 Task: Open Card Graphic Design Review in Board Diversity and Inclusion Initiatives to Workspace Enterprise Content Management and add a team member Softage.1@softage.net, a label Red, a checklist Project Integration Management, an attachment from your google drive, a color Red and finally, add a card description 'Research and apply for relevant industry awards' and a comment 'Let us make sure we have a clear understanding of the objectives and requirements of this task before getting started.'. Add a start date 'Jan 05, 1900' with a due date 'Jan 12, 1900'
Action: Mouse moved to (456, 175)
Screenshot: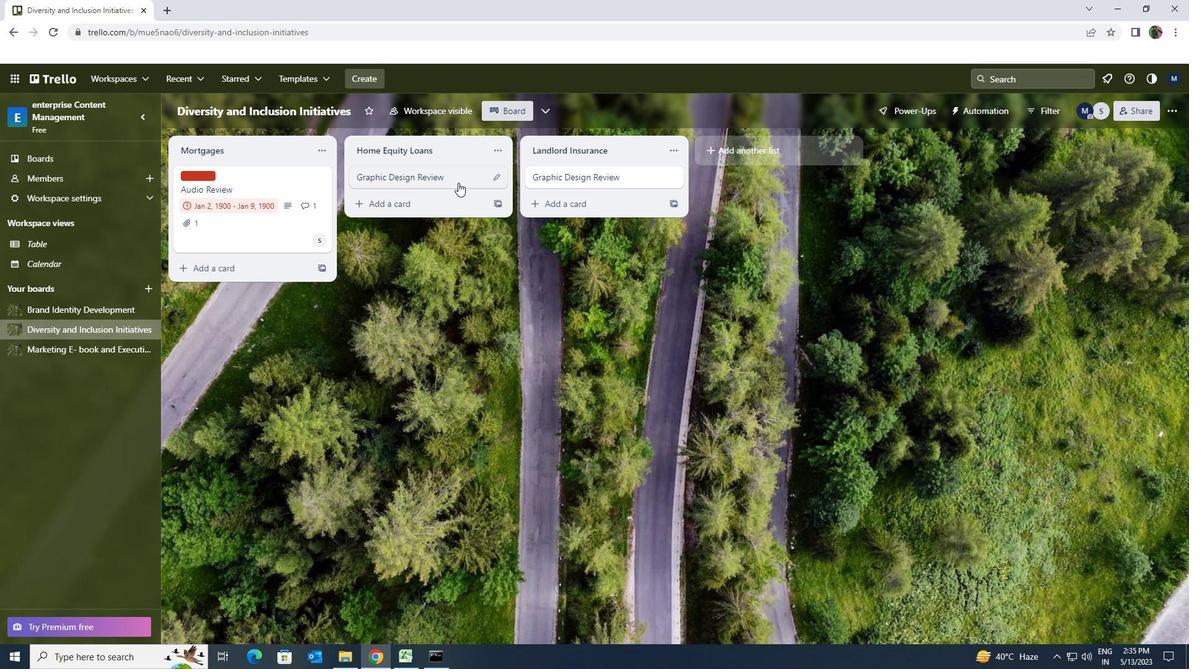 
Action: Mouse pressed left at (456, 175)
Screenshot: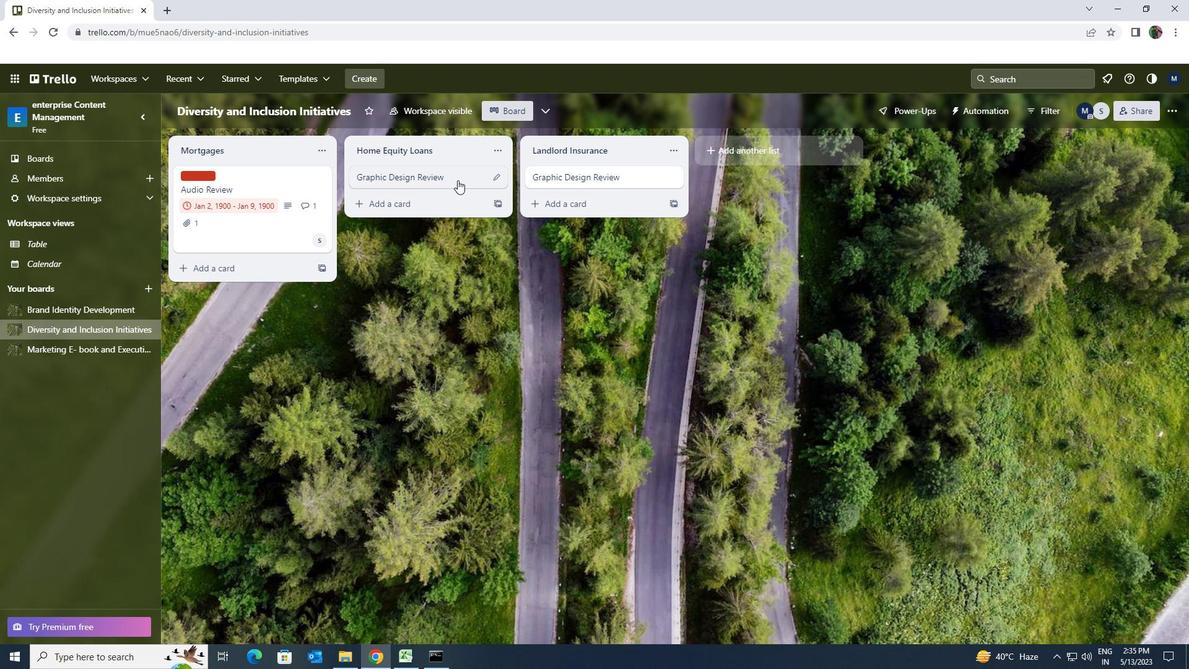 
Action: Mouse moved to (731, 173)
Screenshot: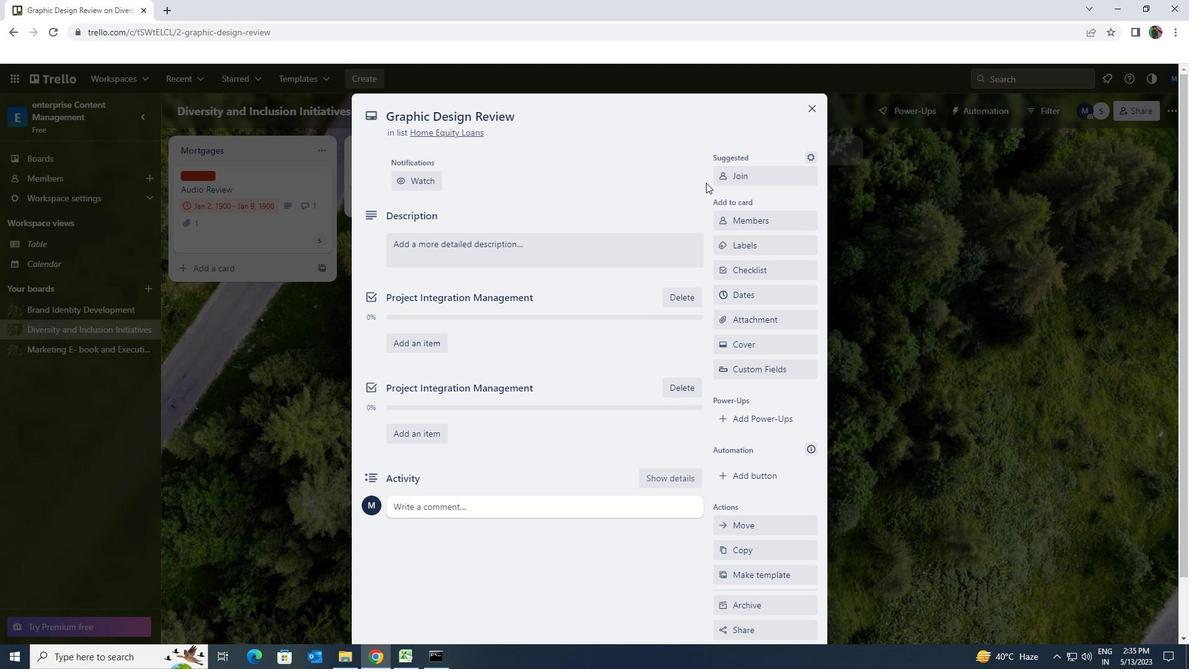 
Action: Mouse pressed left at (731, 173)
Screenshot: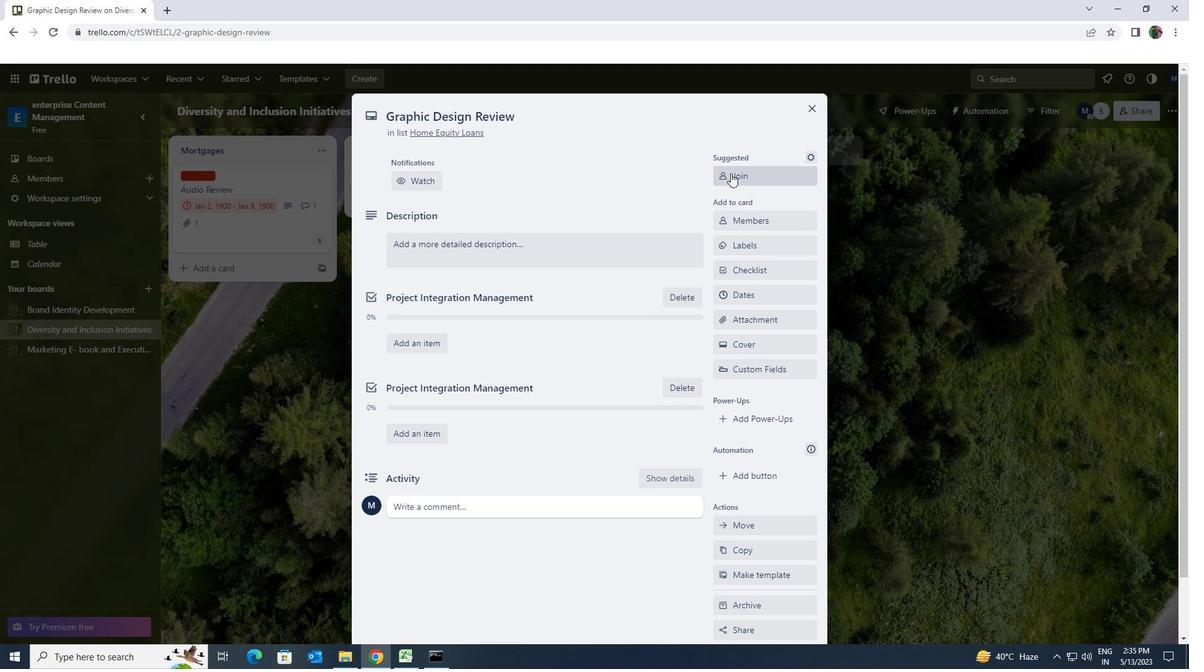 
Action: Mouse pressed left at (731, 173)
Screenshot: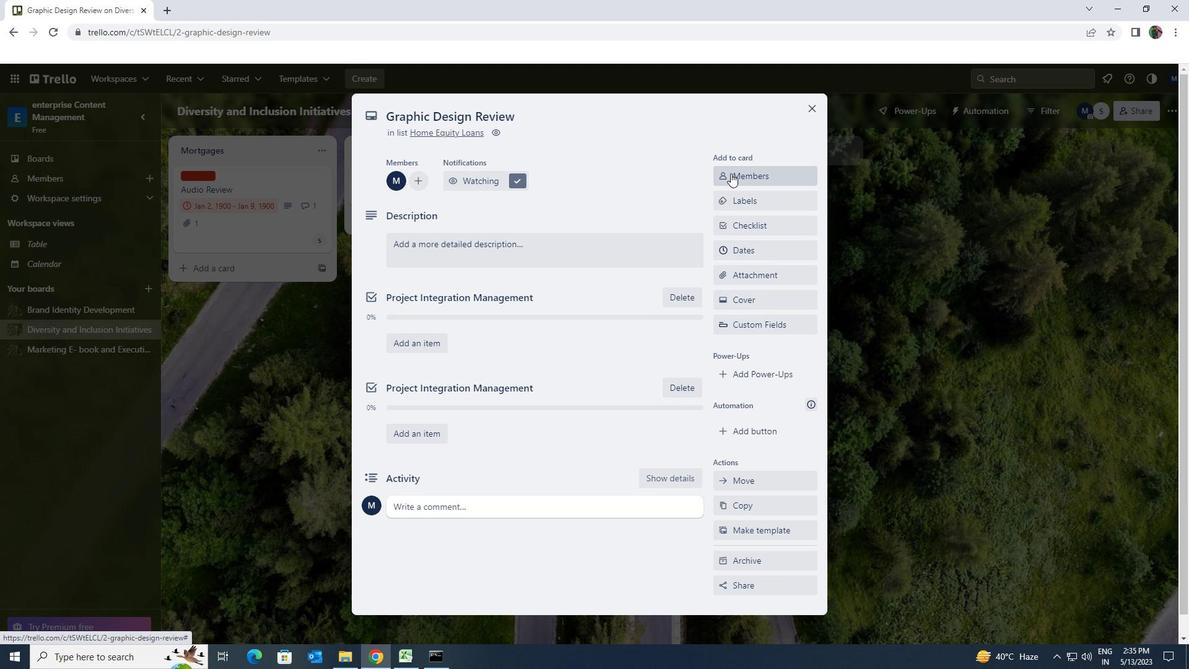 
Action: Key pressed softage.1<Key.shift>@SOFTAGE.NET
Screenshot: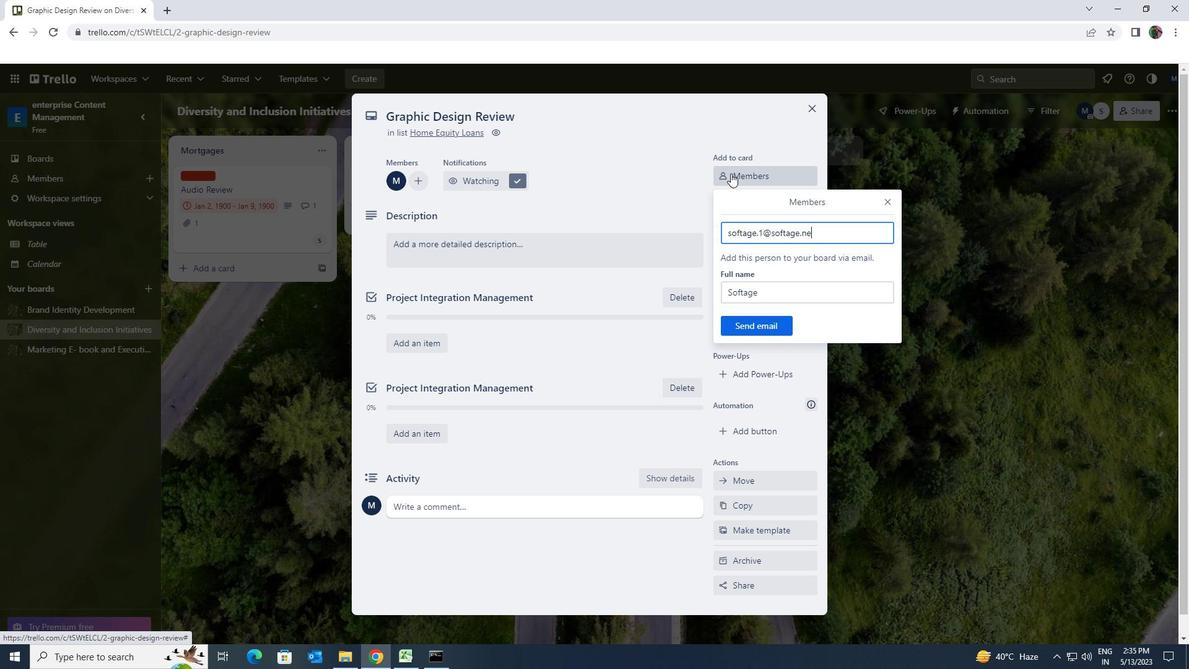 
Action: Mouse moved to (746, 316)
Screenshot: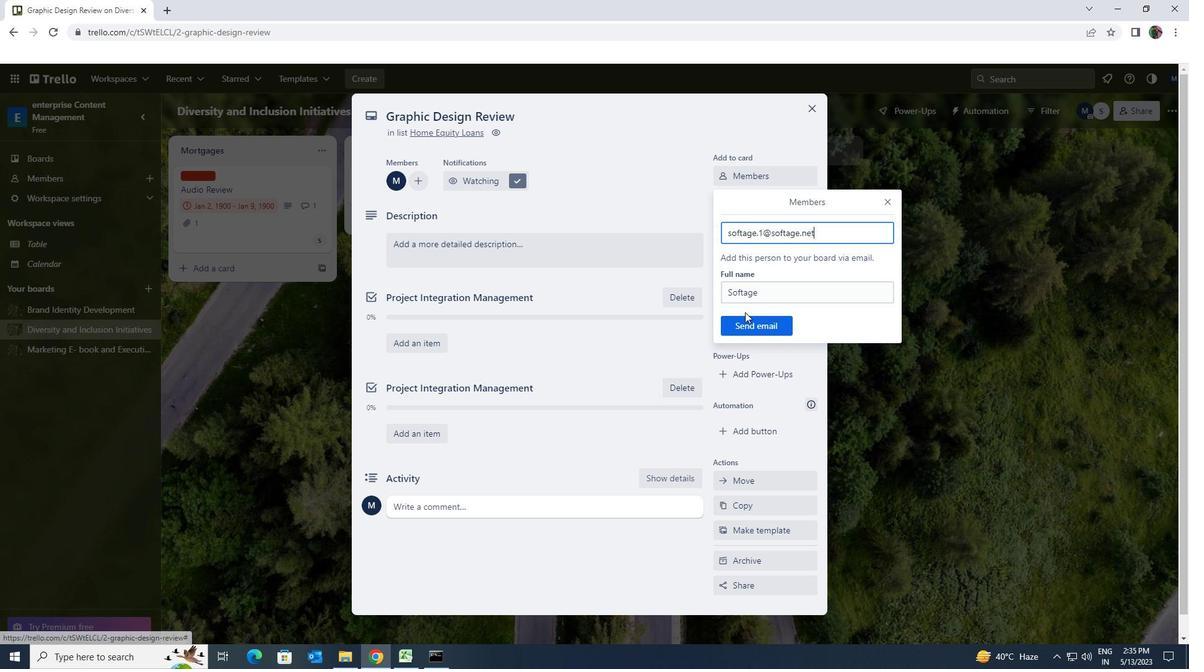 
Action: Mouse pressed left at (746, 316)
Screenshot: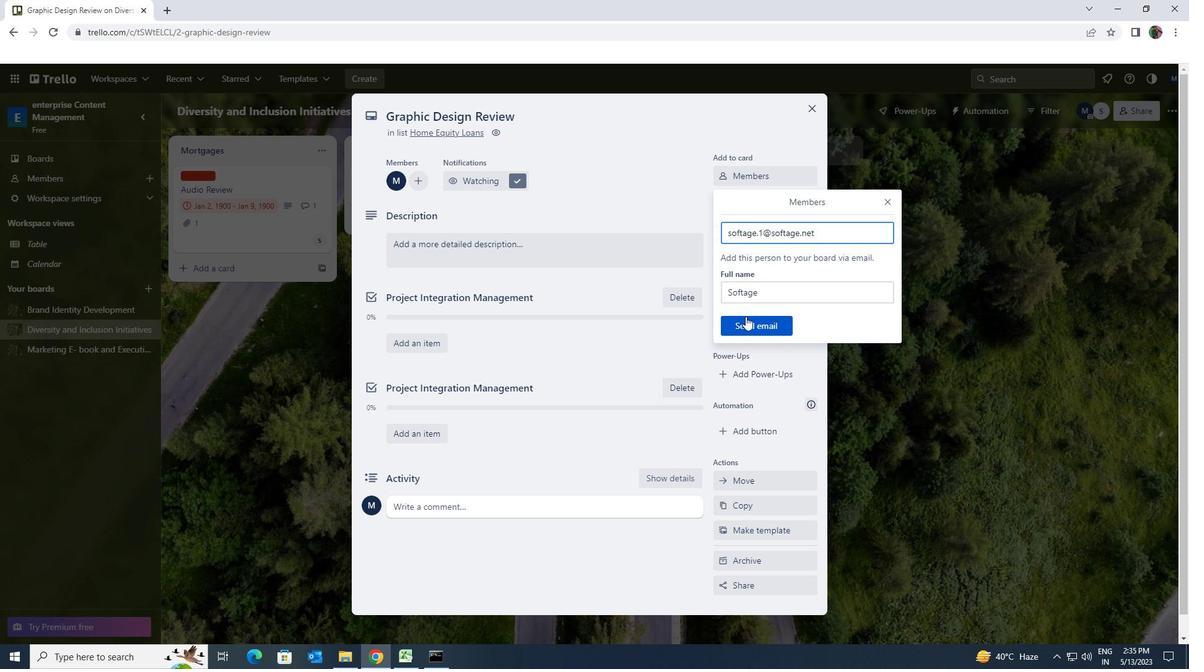 
Action: Mouse moved to (742, 191)
Screenshot: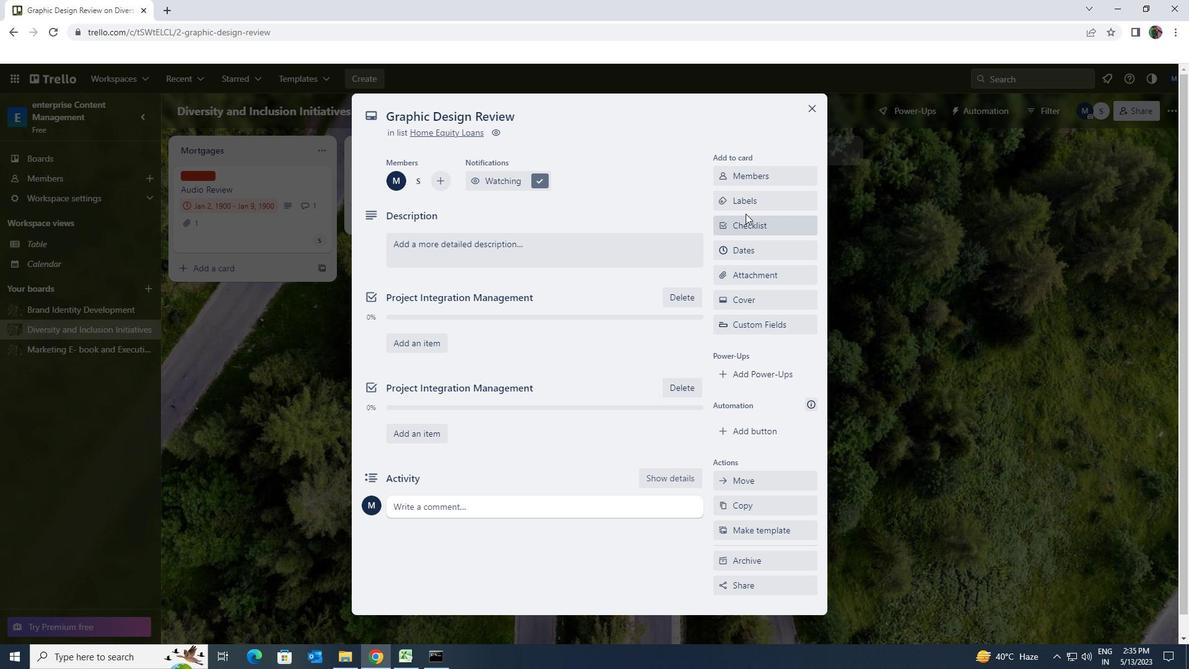 
Action: Mouse pressed left at (742, 191)
Screenshot: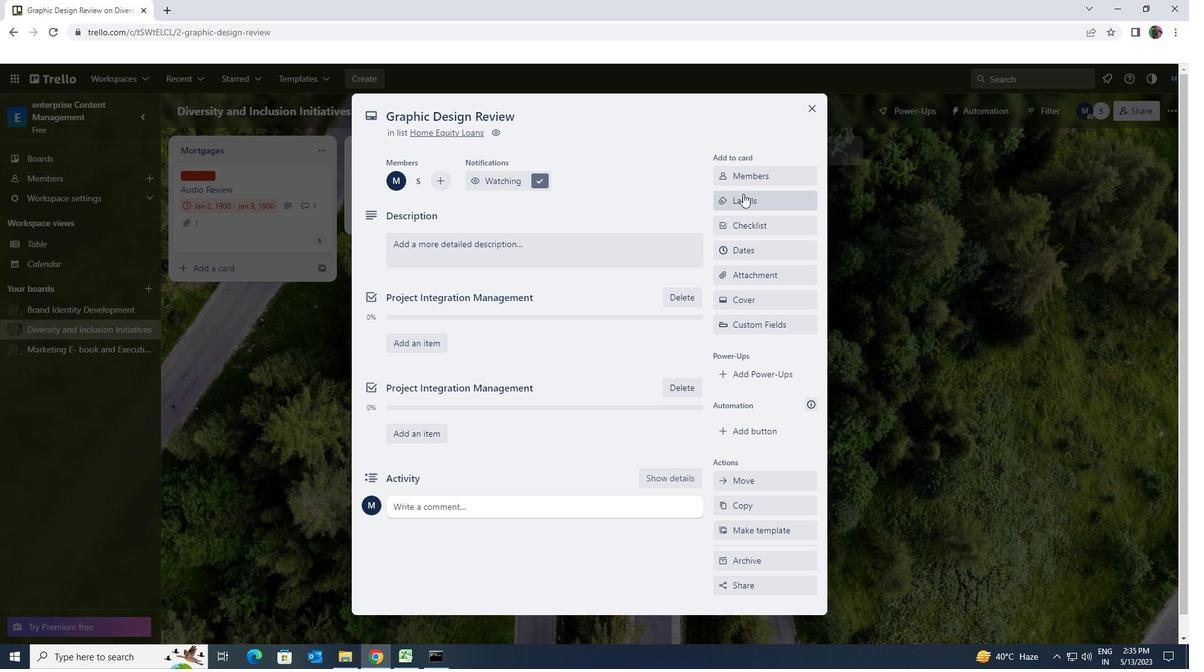 
Action: Mouse moved to (796, 471)
Screenshot: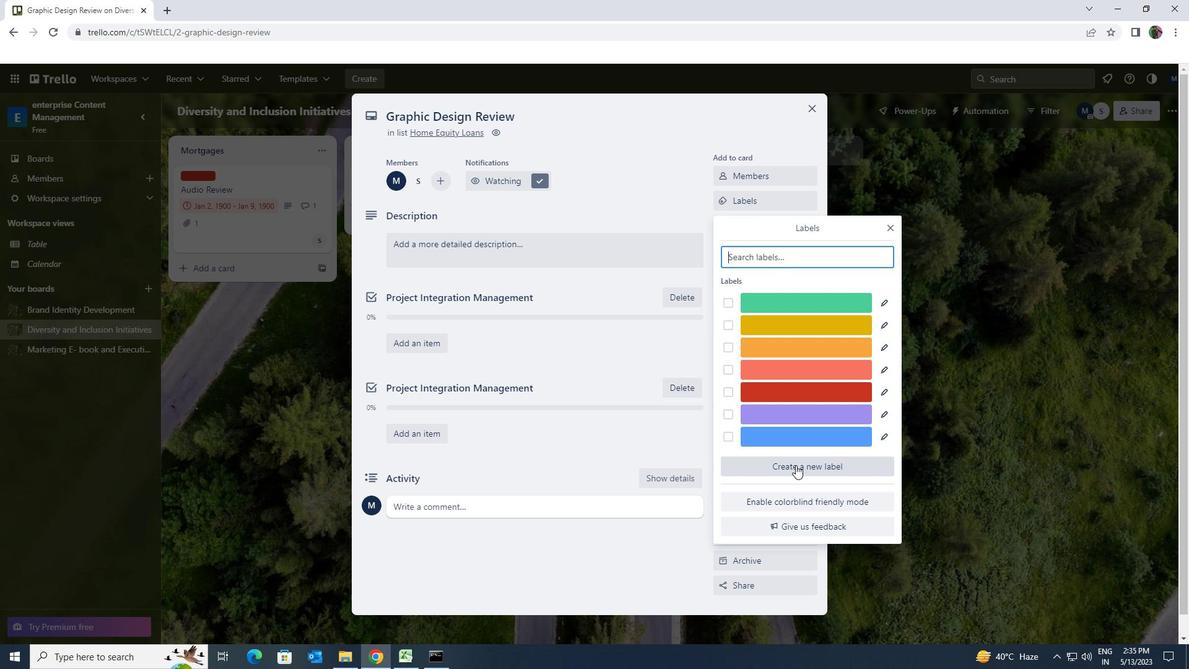 
Action: Mouse pressed left at (796, 471)
Screenshot: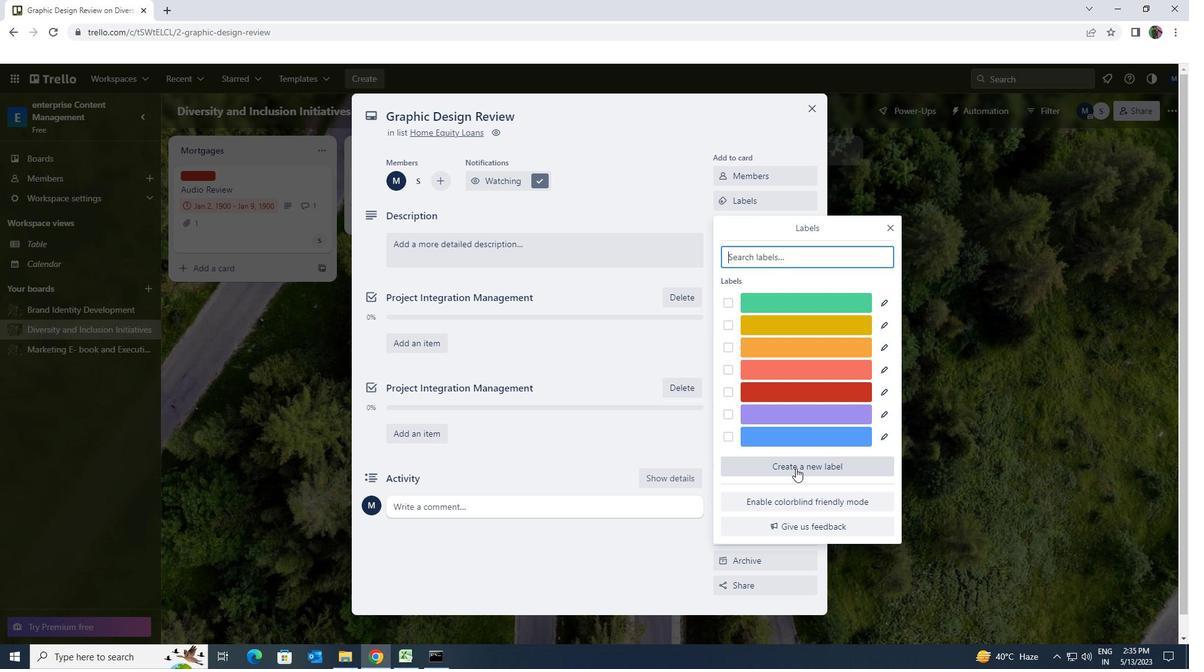 
Action: Mouse moved to (850, 431)
Screenshot: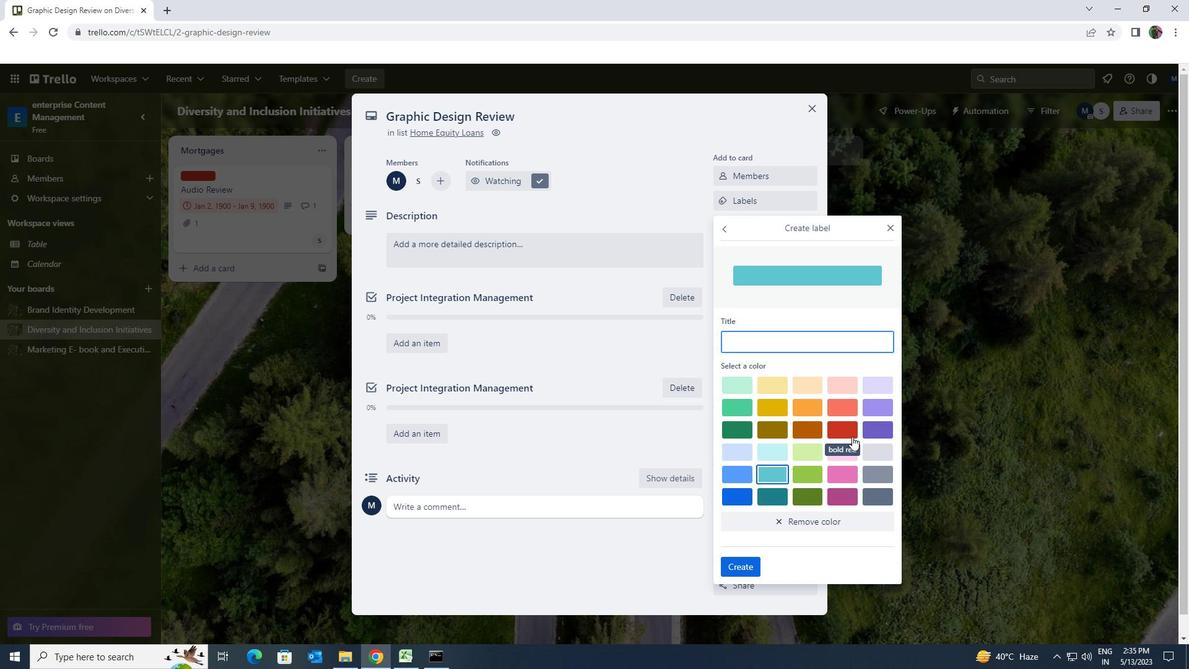 
Action: Mouse pressed left at (850, 431)
Screenshot: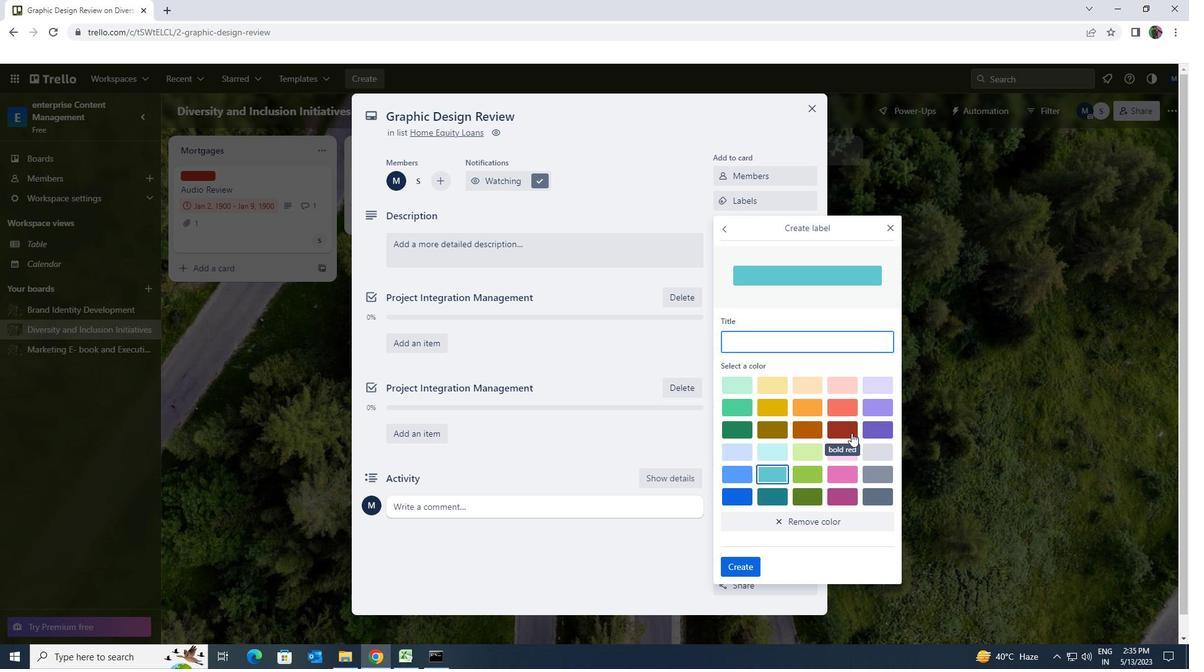 
Action: Mouse moved to (751, 560)
Screenshot: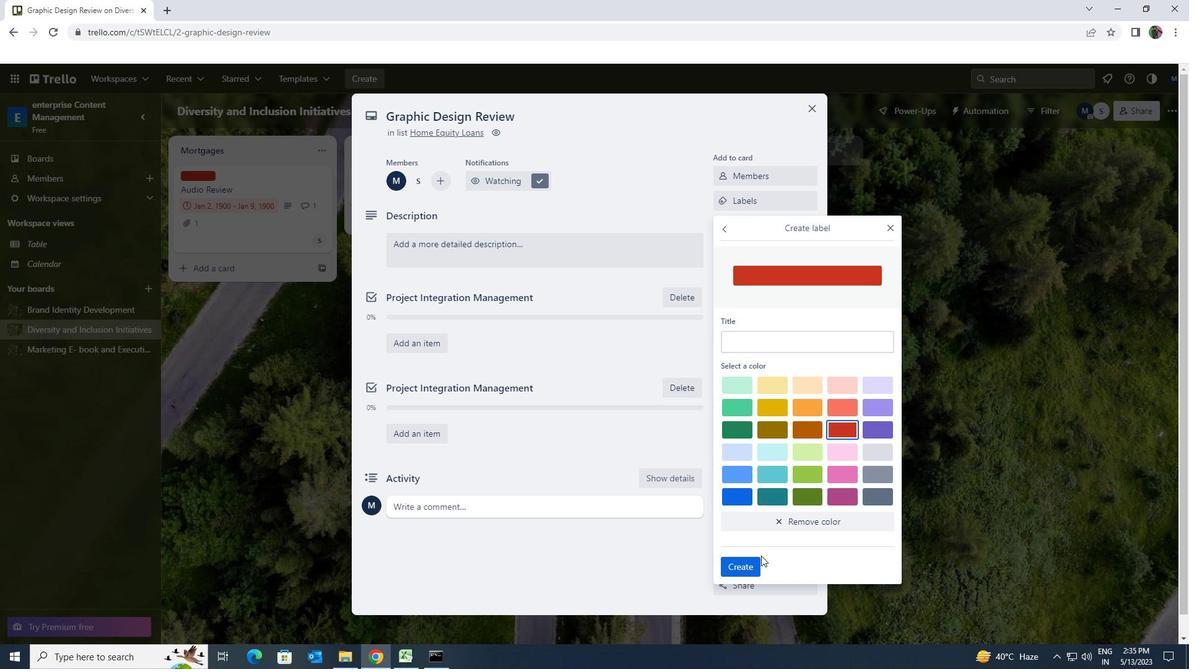 
Action: Mouse pressed left at (751, 560)
Screenshot: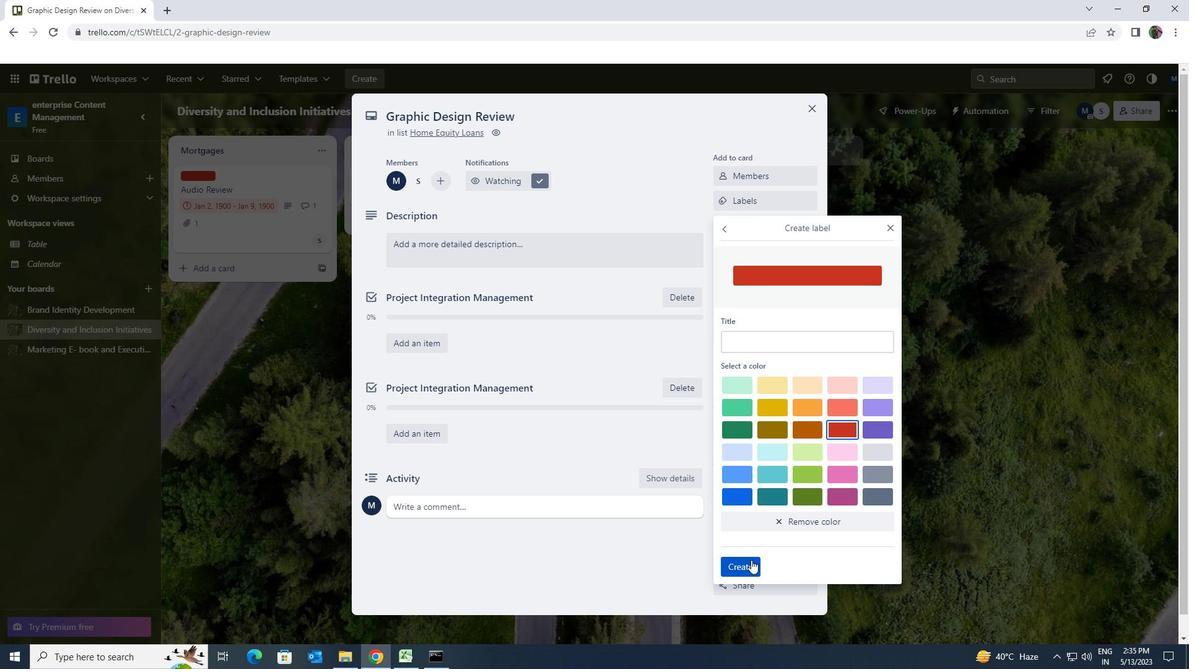 
Action: Mouse moved to (895, 228)
Screenshot: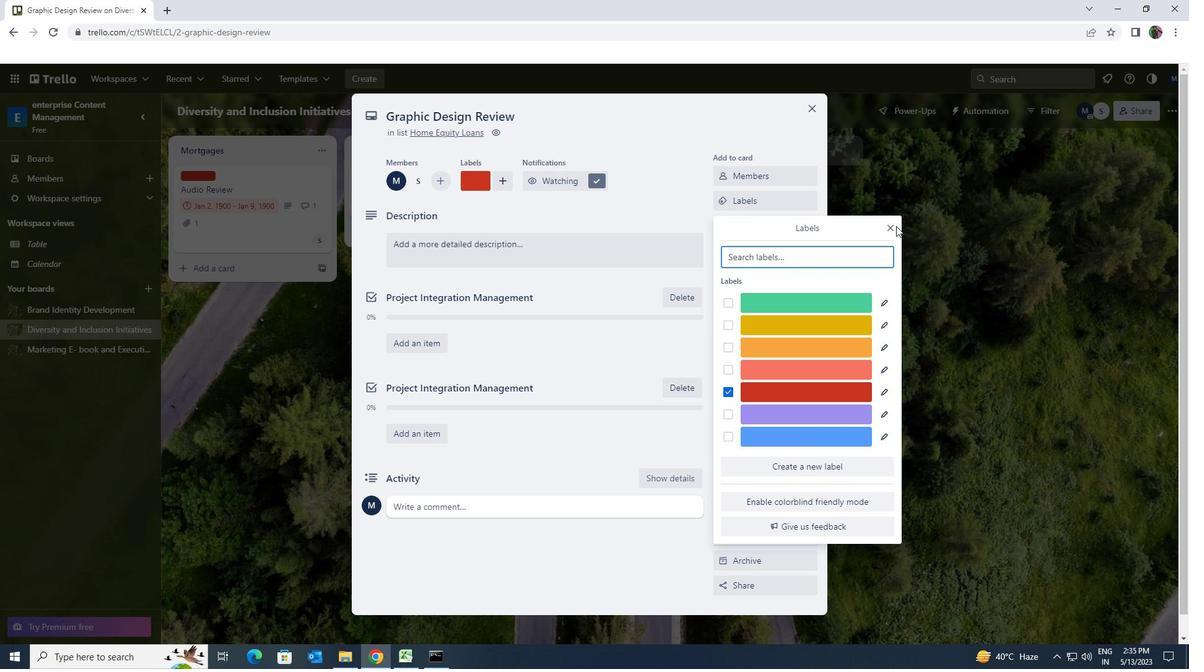 
Action: Mouse pressed left at (895, 228)
Screenshot: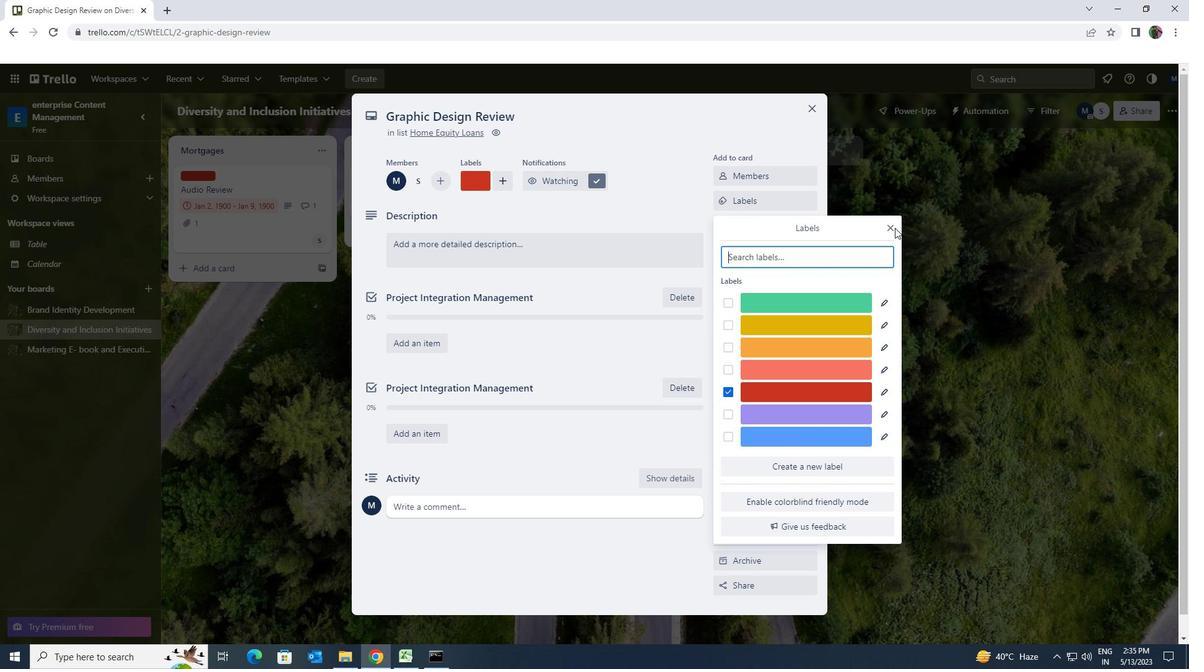 
Action: Mouse moved to (892, 229)
Screenshot: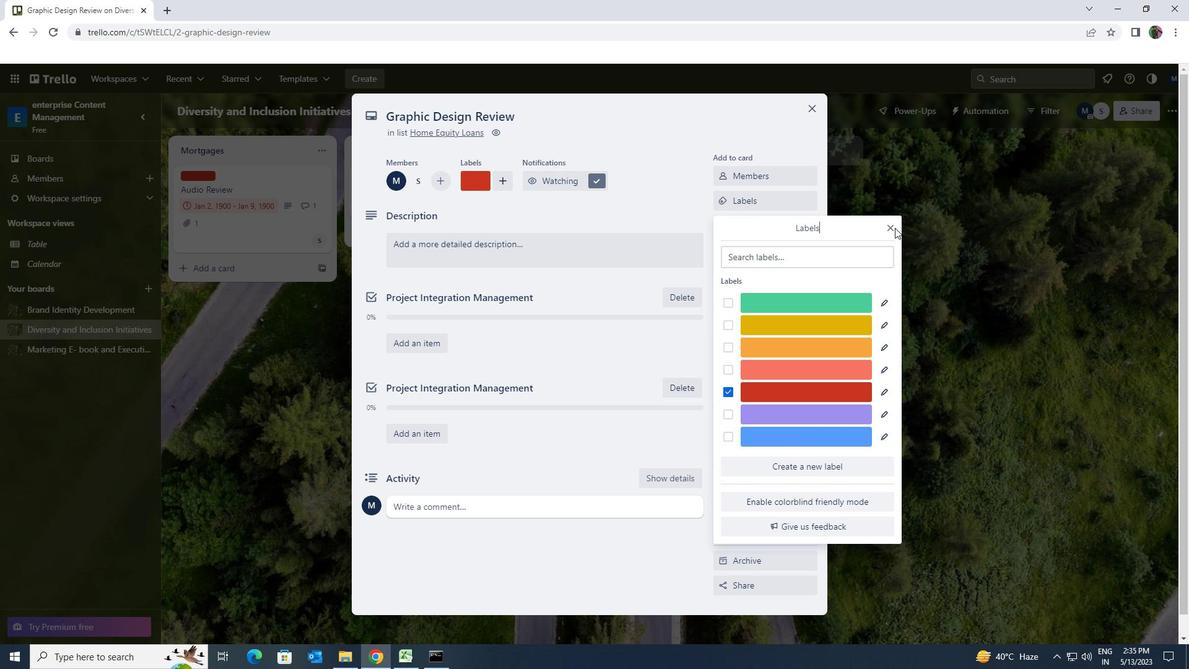 
Action: Mouse pressed left at (892, 229)
Screenshot: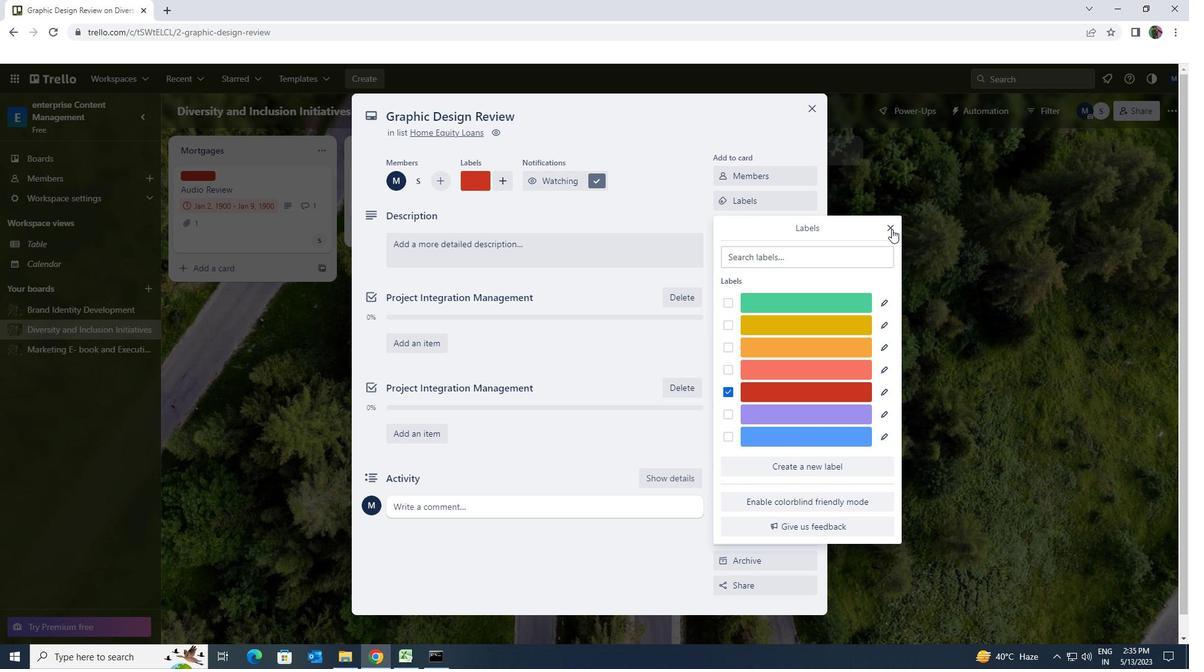 
Action: Mouse moved to (809, 234)
Screenshot: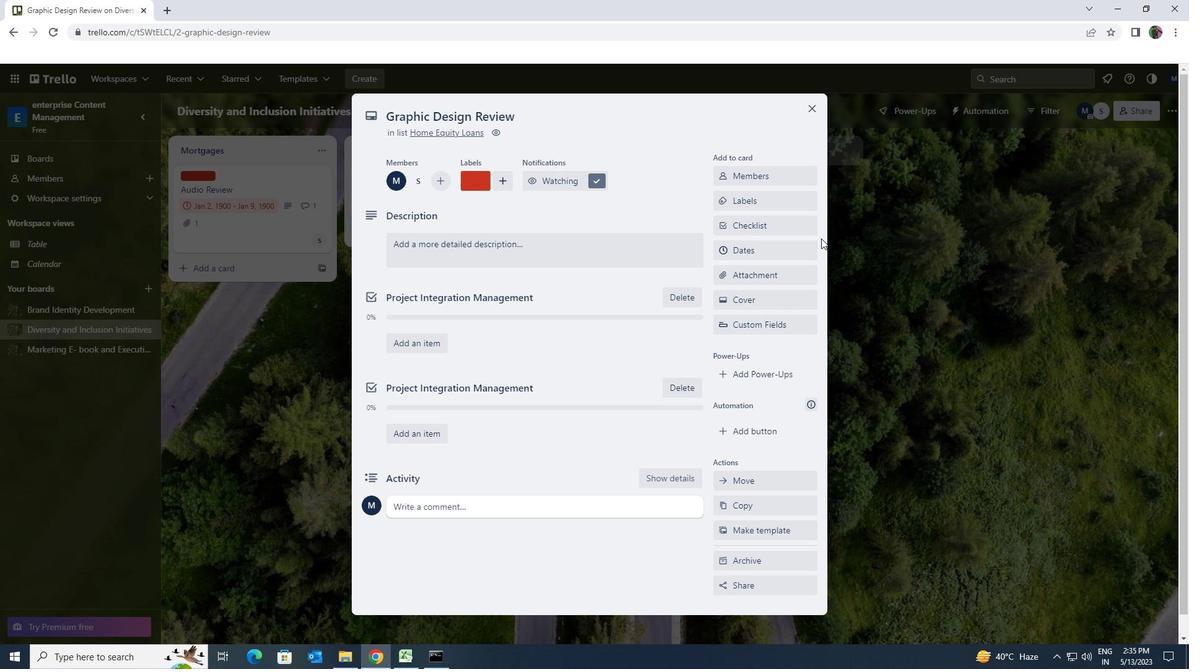 
Action: Mouse pressed left at (809, 234)
Screenshot: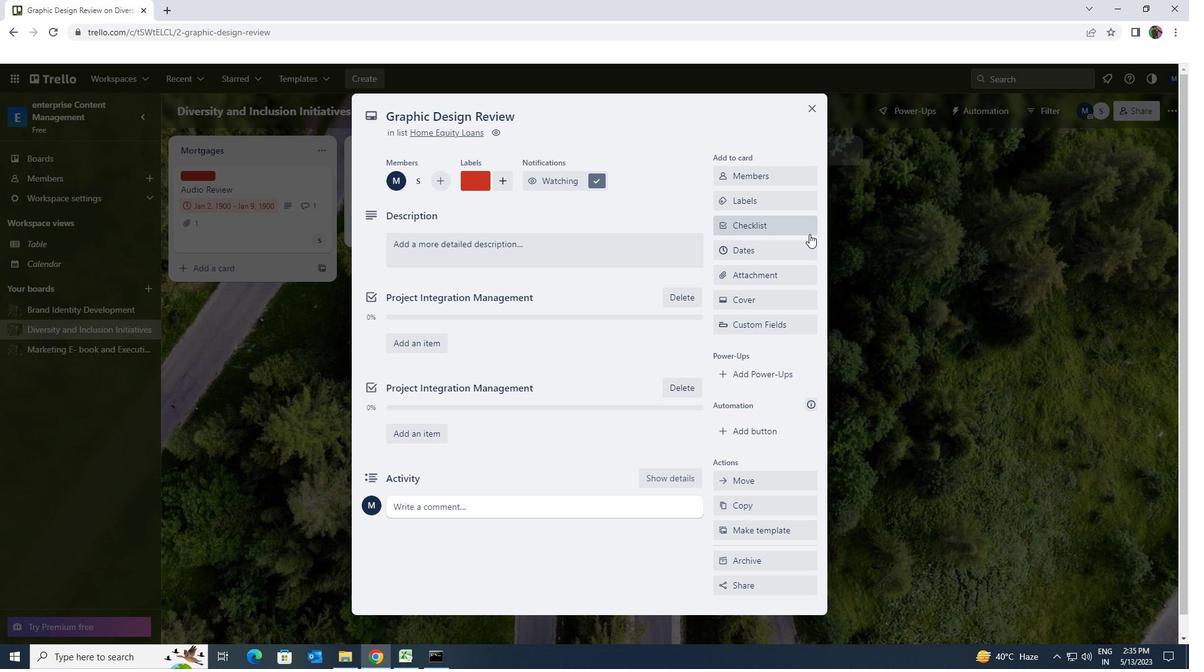 
Action: Key pressed <Key.shift>PROJECT<Key.space><Key.shift>INTEGRATION<Key.space><Key.shift>MANAGEMENT
Screenshot: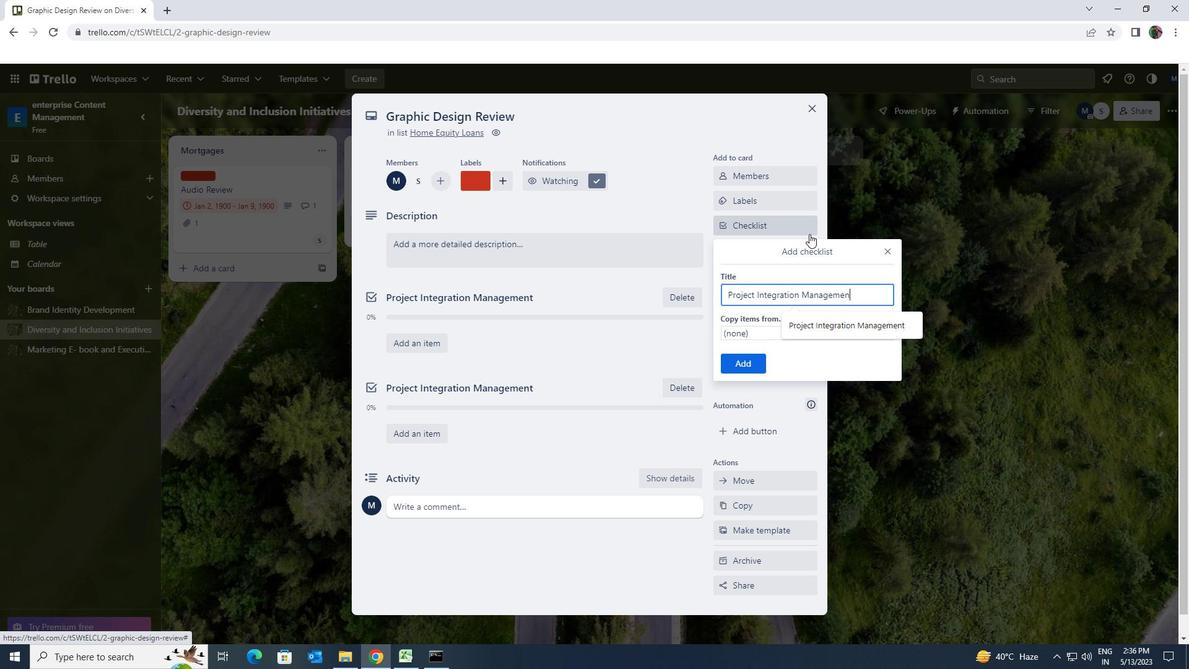 
Action: Mouse moved to (748, 361)
Screenshot: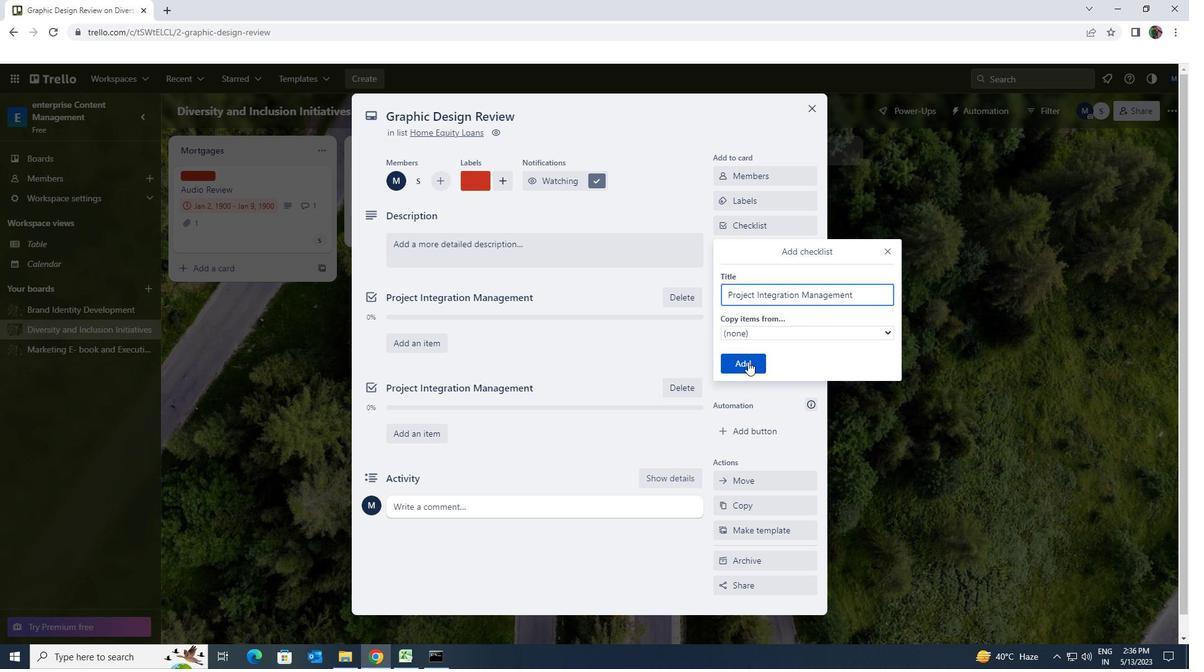 
Action: Mouse pressed left at (748, 361)
Screenshot: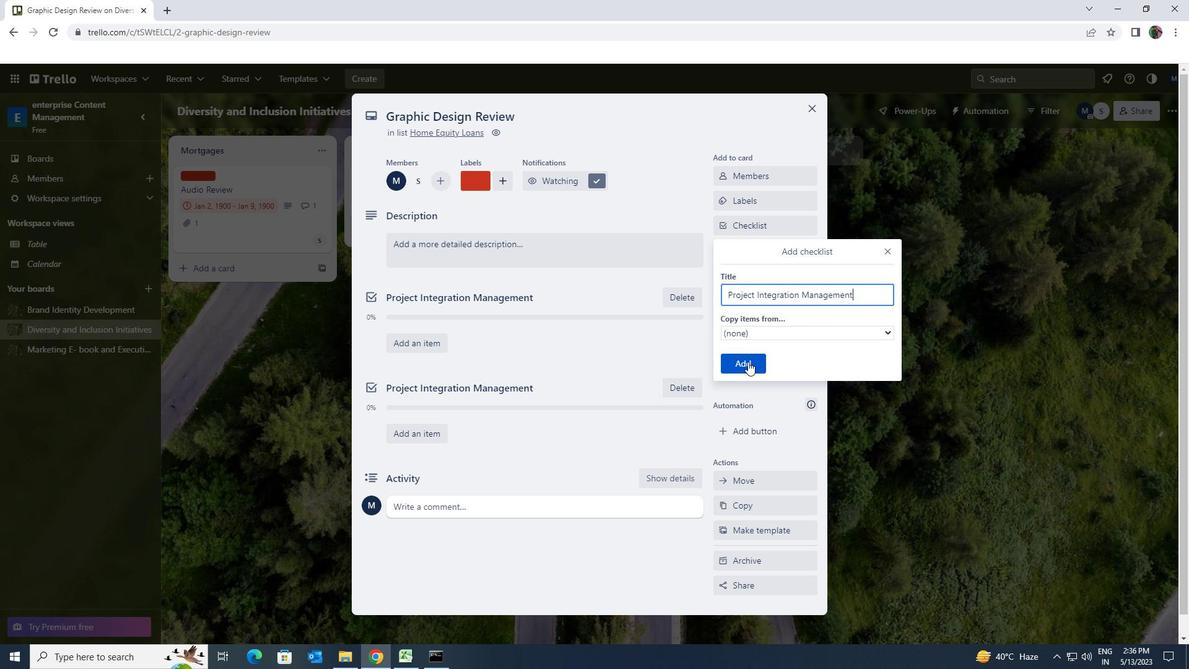 
Action: Mouse moved to (763, 274)
Screenshot: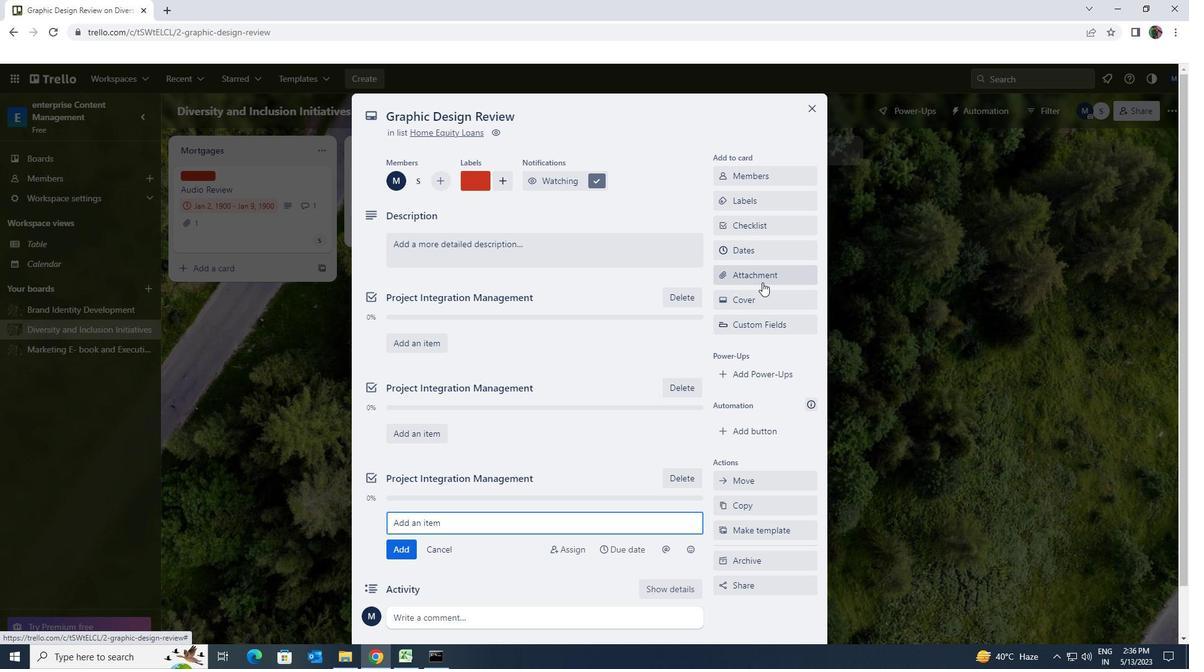 
Action: Mouse pressed left at (763, 274)
Screenshot: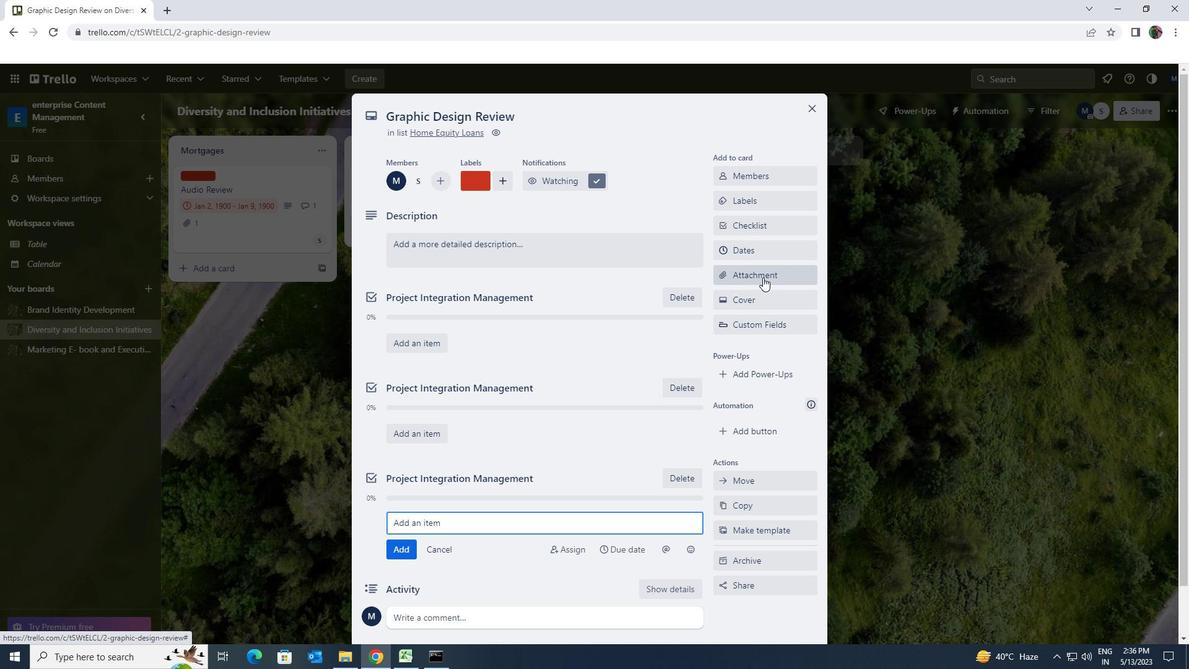
Action: Mouse moved to (778, 363)
Screenshot: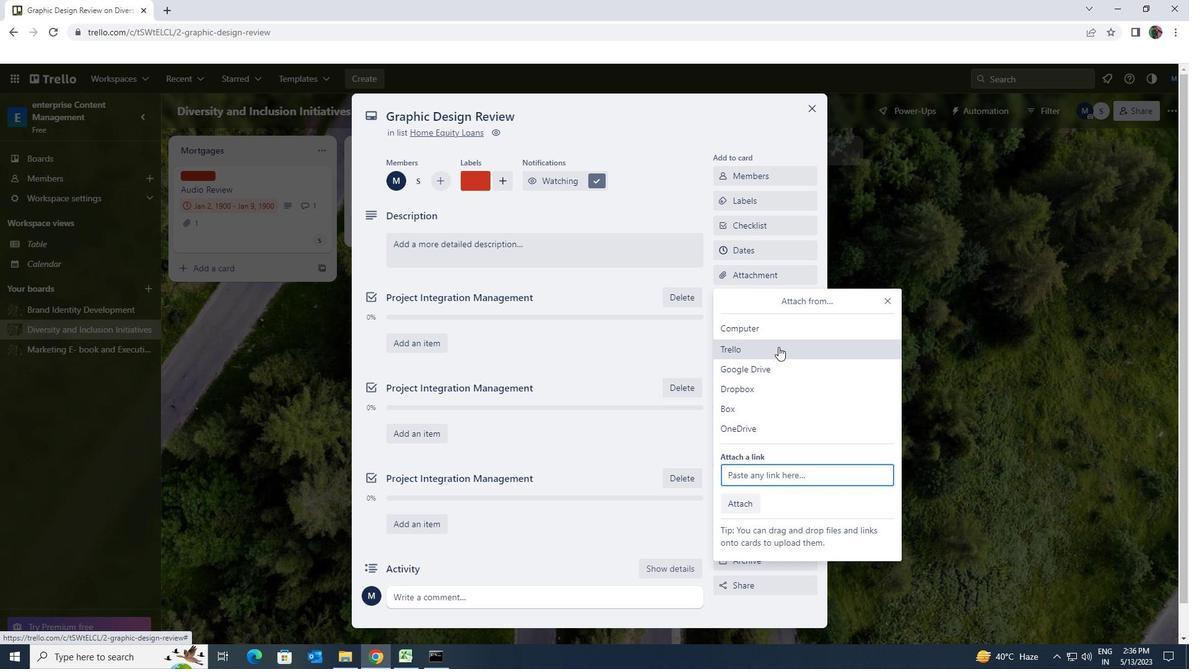 
Action: Mouse pressed left at (778, 363)
Screenshot: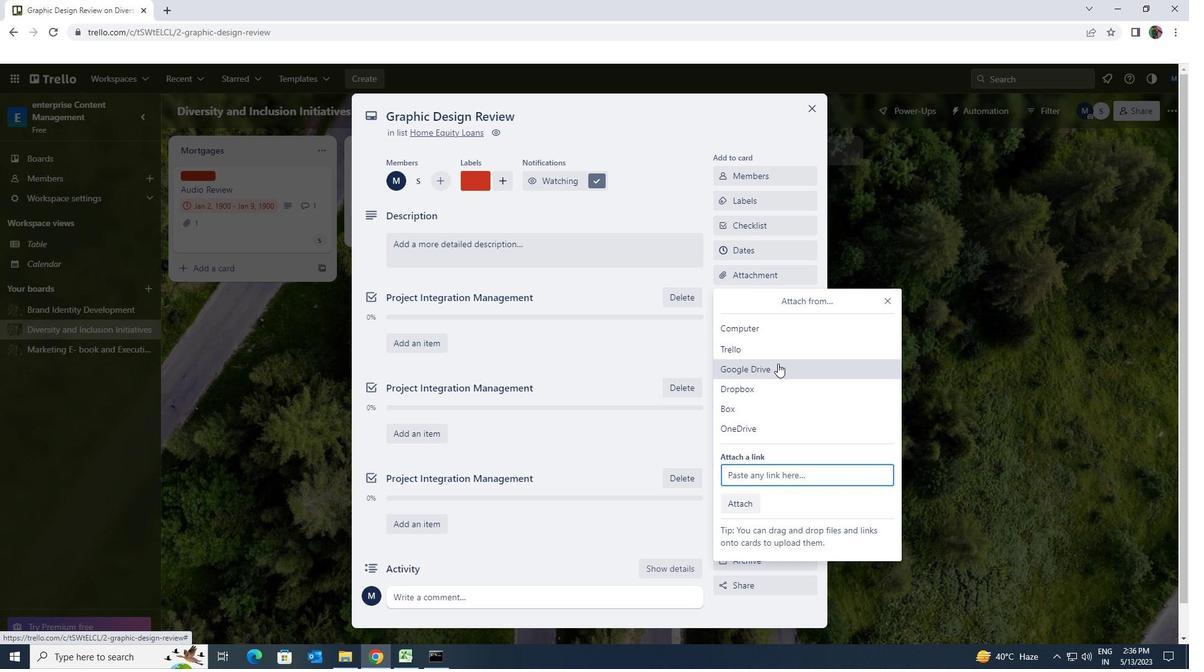 
Action: Mouse moved to (729, 356)
Screenshot: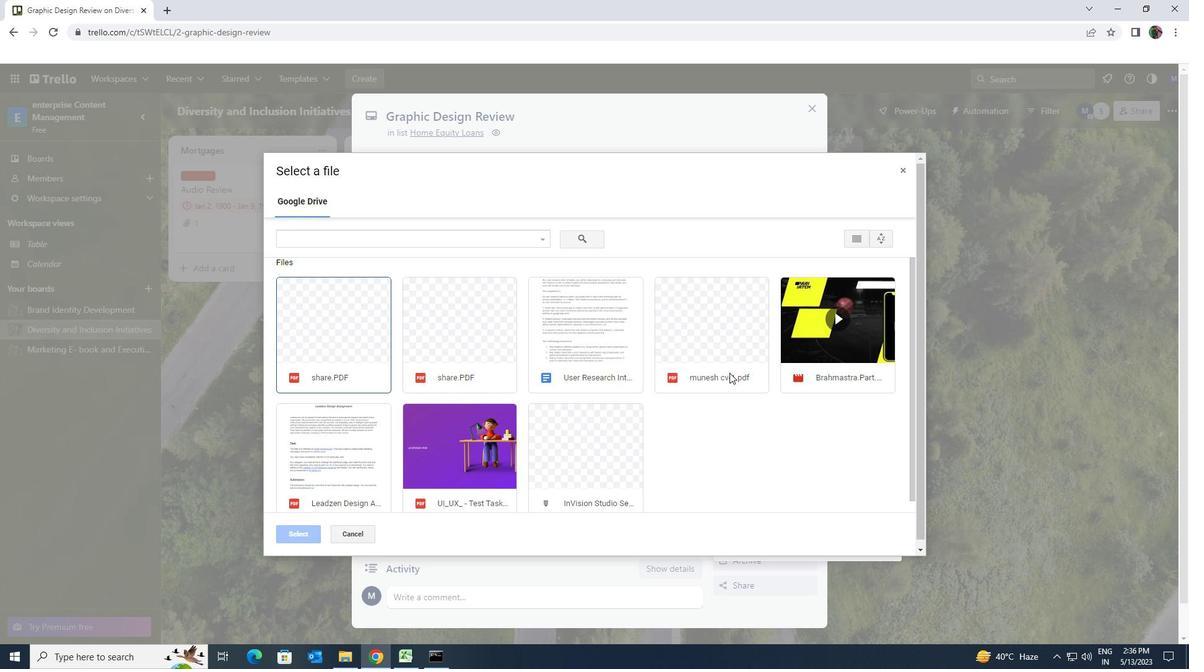 
Action: Mouse pressed left at (729, 356)
Screenshot: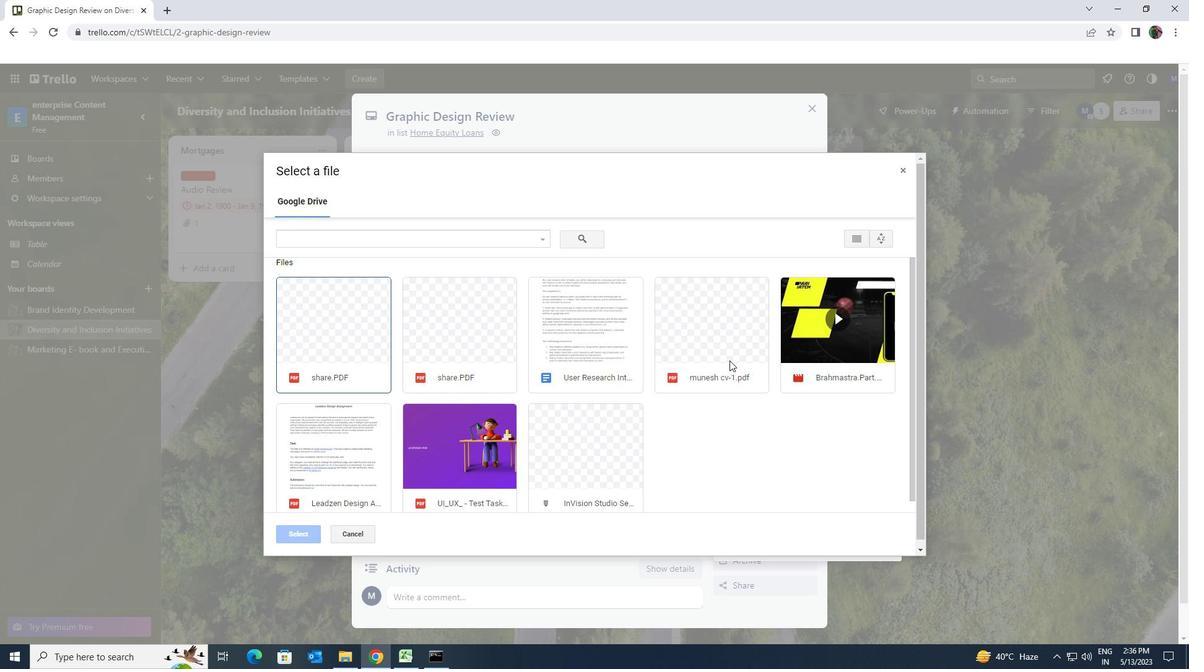 
Action: Mouse moved to (307, 531)
Screenshot: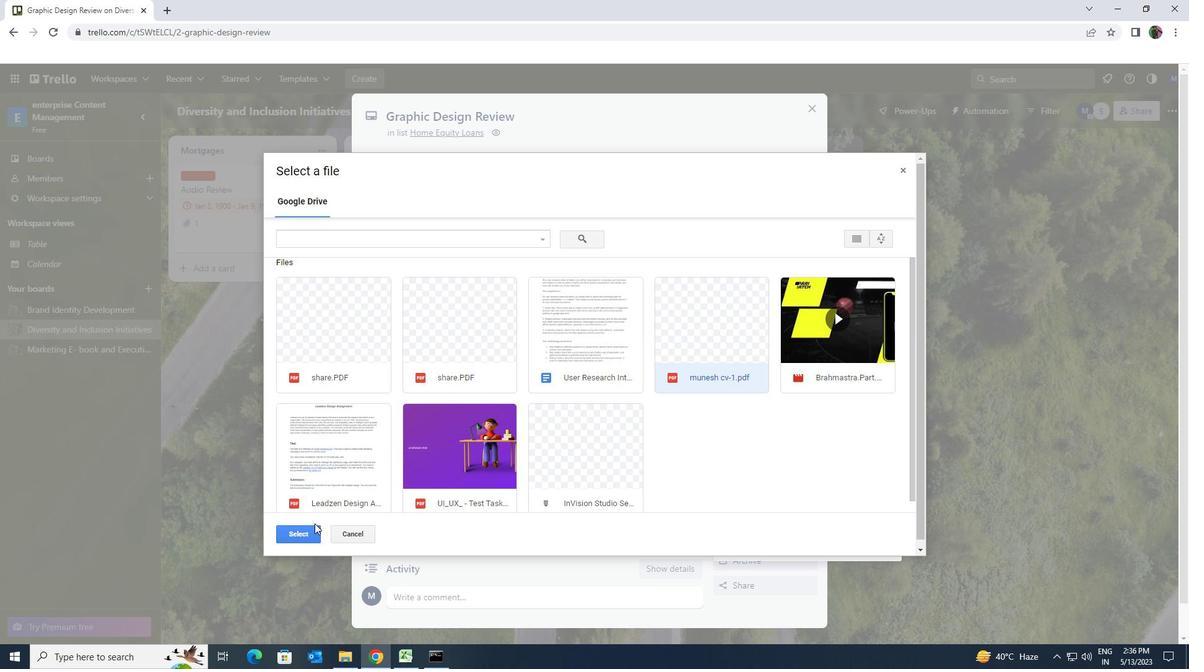 
Action: Mouse pressed left at (307, 531)
Screenshot: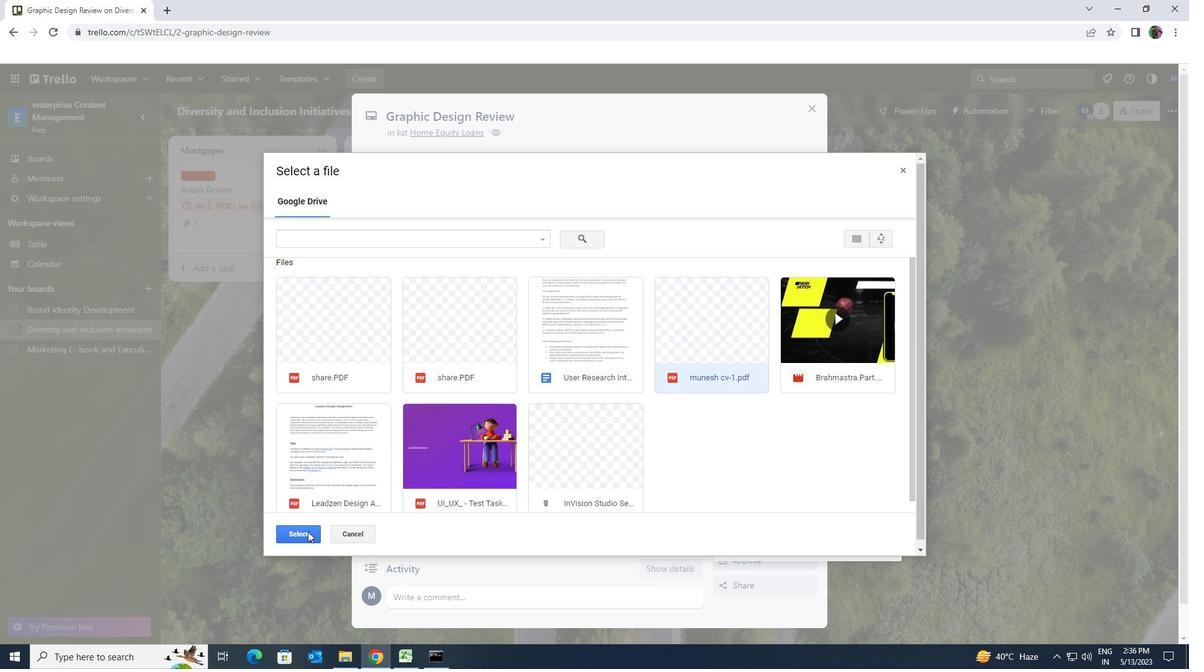 
Action: Mouse moved to (462, 248)
Screenshot: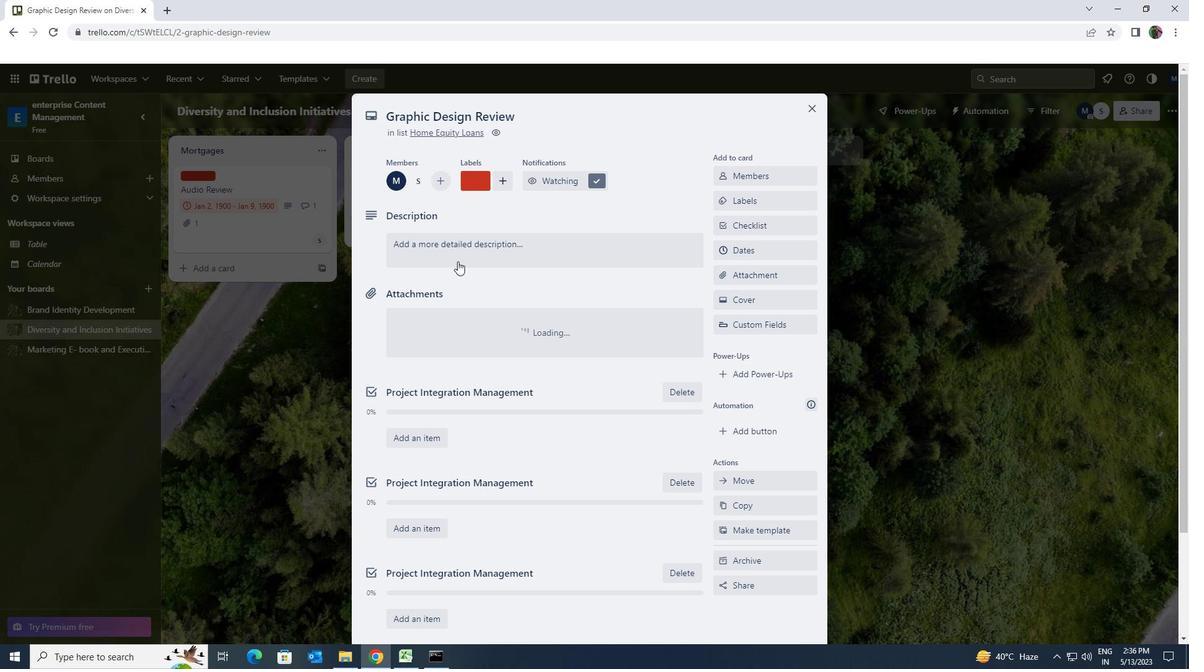 
Action: Mouse pressed left at (462, 248)
Screenshot: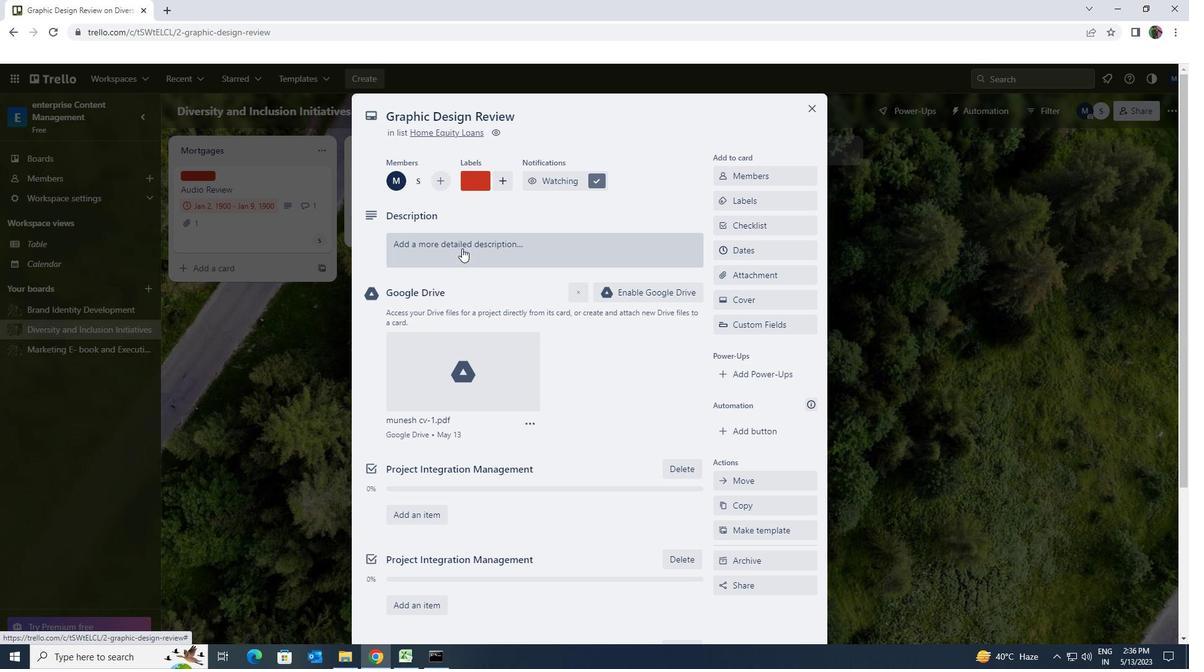 
Action: Key pressed <Key.shift><Key.shift><Key.shift><Key.shift><Key.shift>RESEARCH<Key.space>AND<Key.space>APPLY<Key.space>FOR<Key.space>RELEVANT<Key.space>INDUSTRY<Key.space>AWARDS
Screenshot: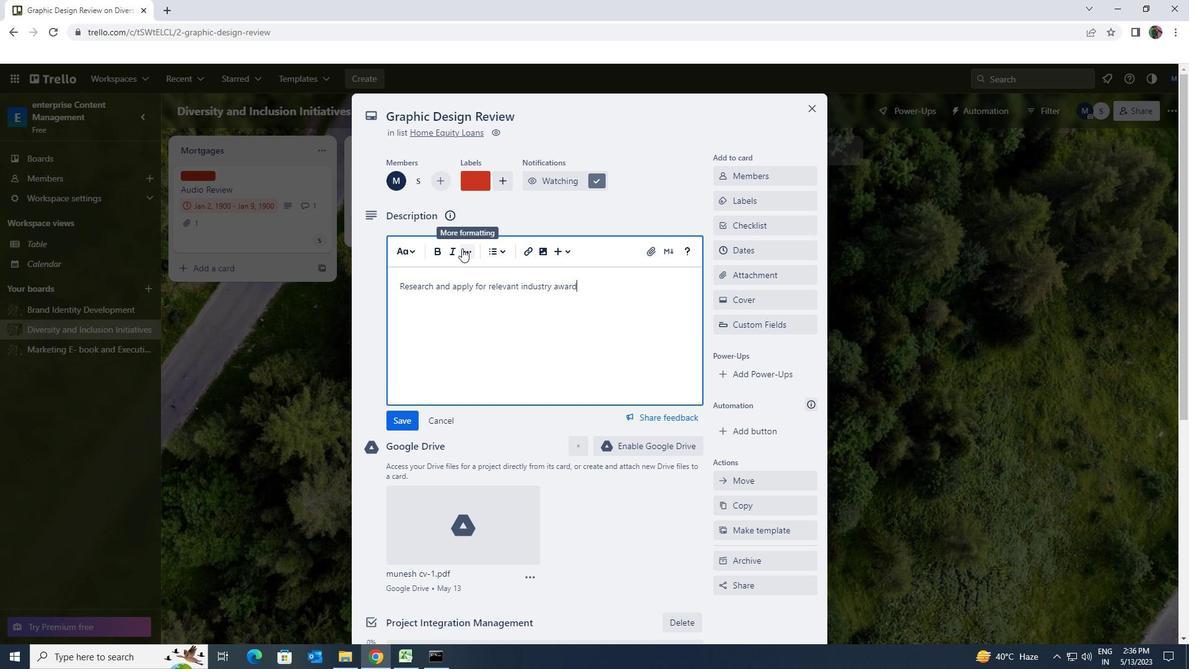 
Action: Mouse moved to (404, 417)
Screenshot: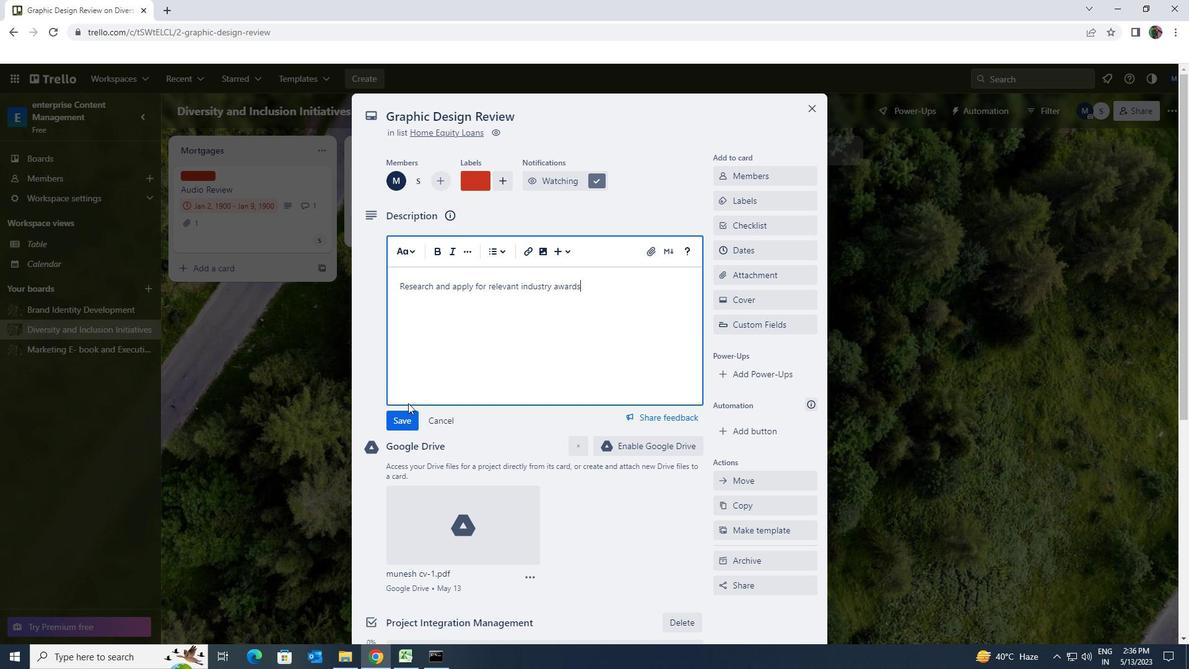 
Action: Mouse pressed left at (404, 417)
Screenshot: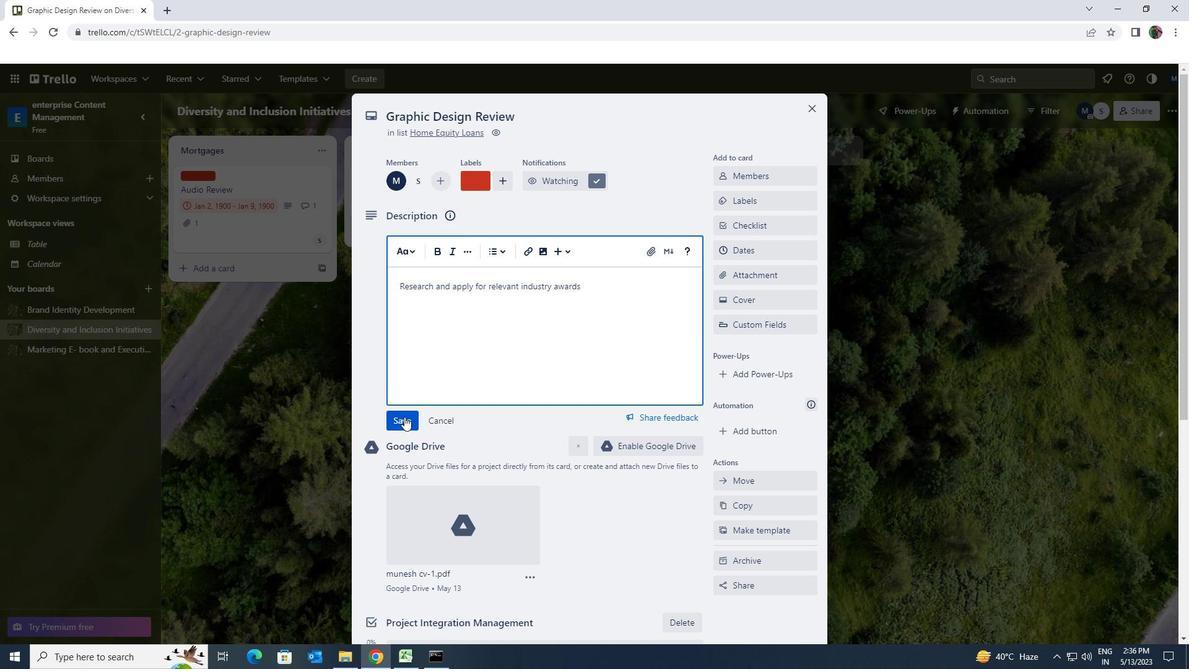 
Action: Mouse moved to (405, 417)
Screenshot: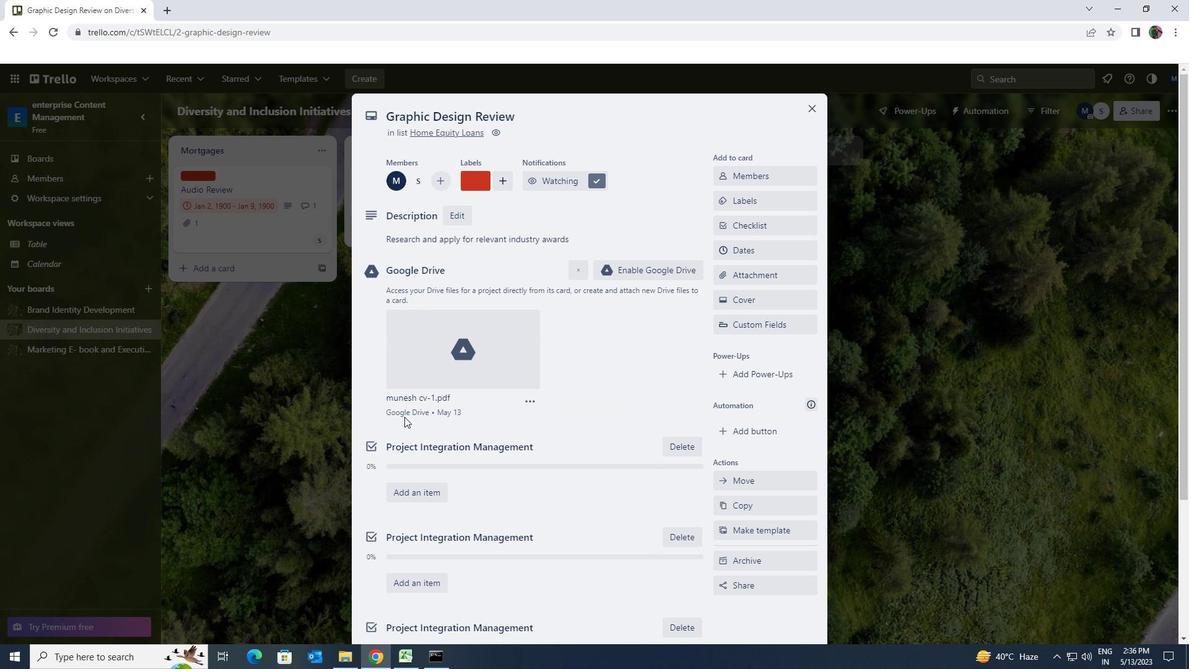 
Action: Mouse scrolled (405, 416) with delta (0, 0)
Screenshot: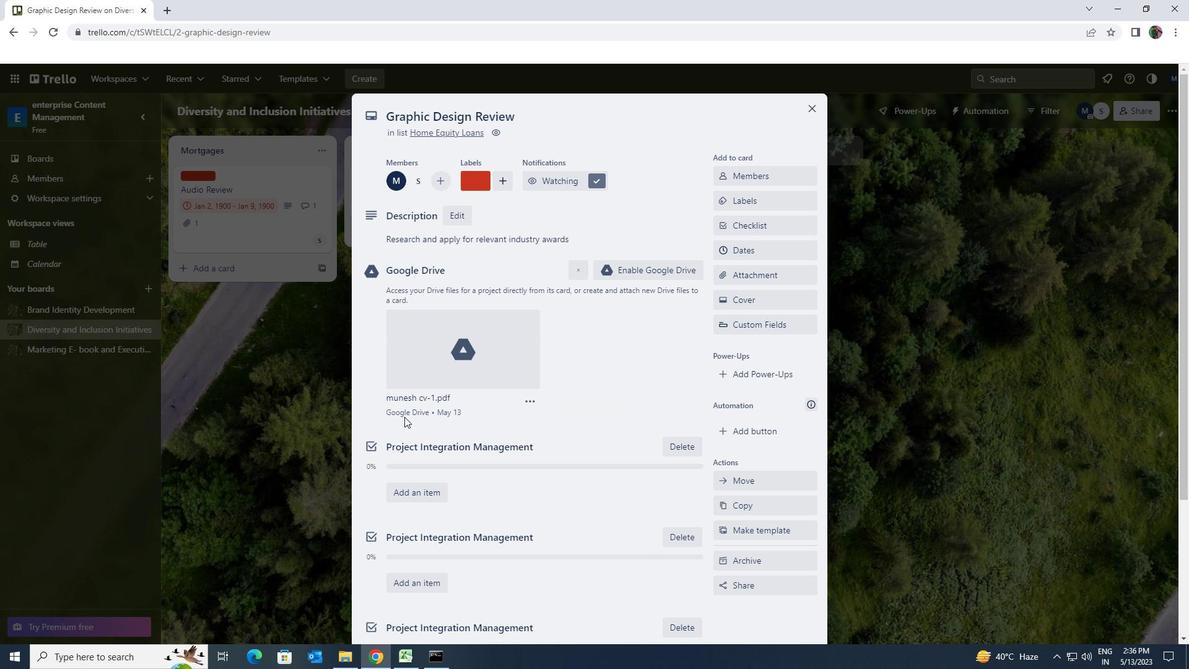 
Action: Mouse scrolled (405, 416) with delta (0, 0)
Screenshot: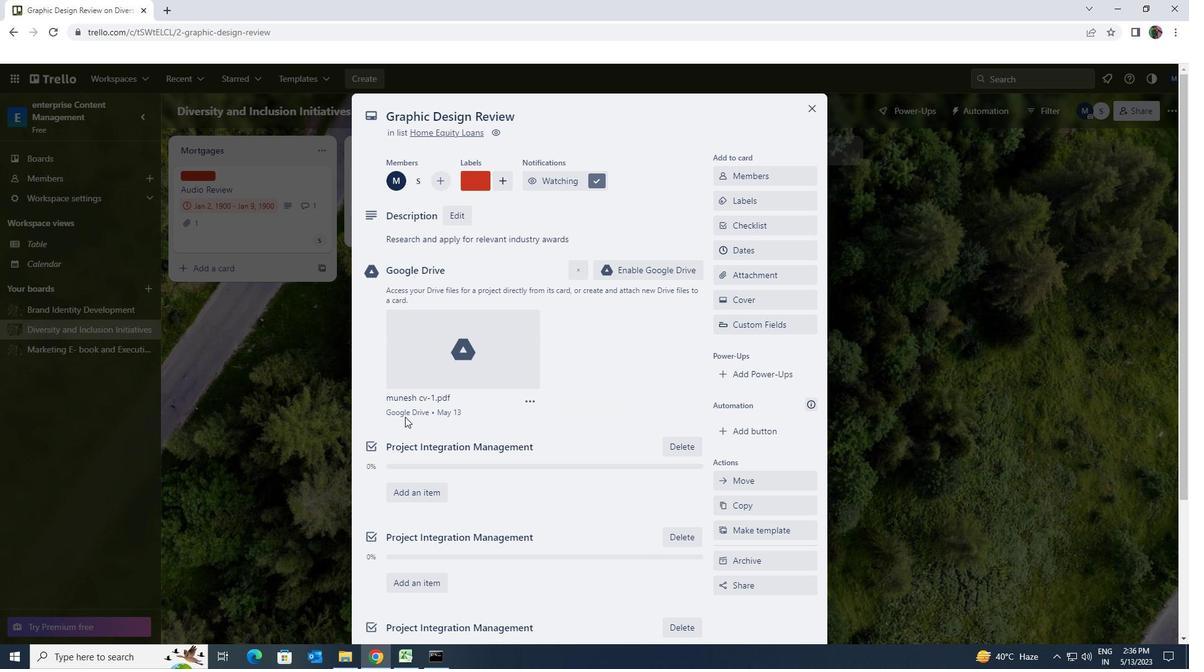 
Action: Mouse moved to (406, 417)
Screenshot: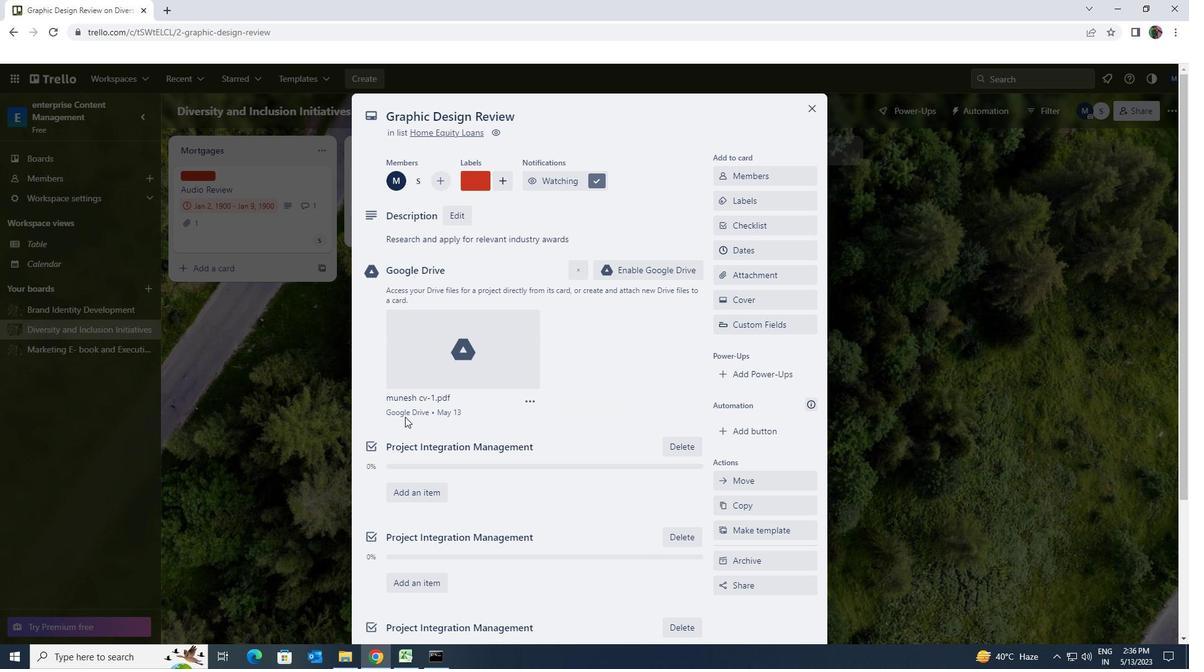 
Action: Mouse scrolled (406, 416) with delta (0, 0)
Screenshot: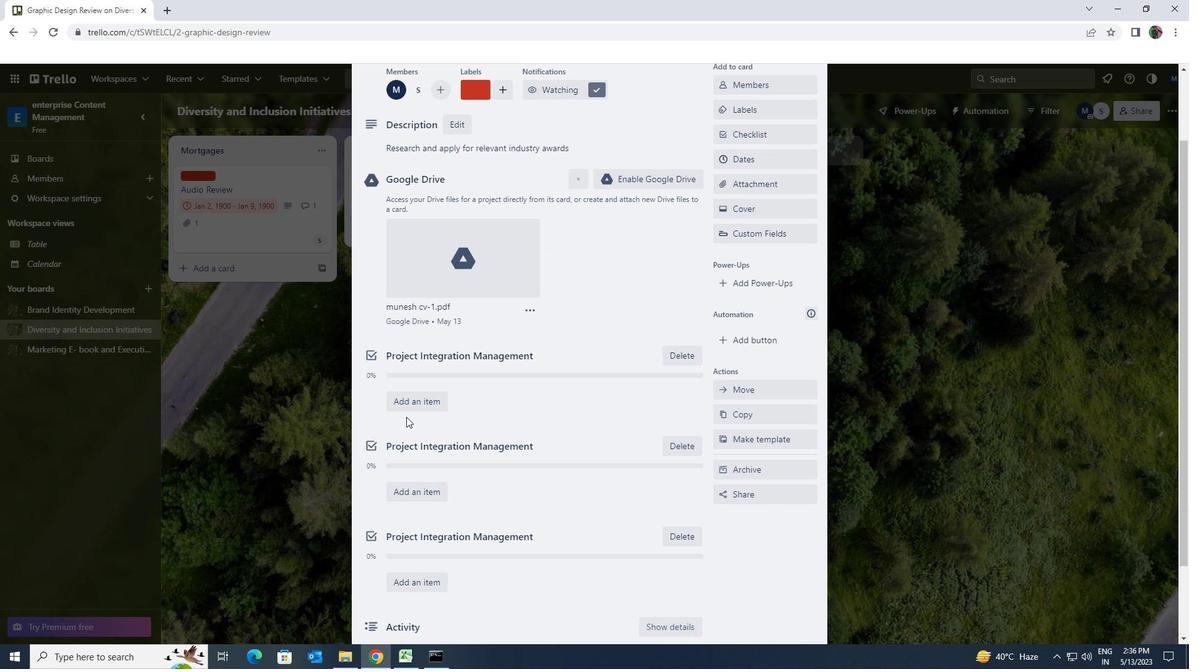 
Action: Mouse scrolled (406, 416) with delta (0, 0)
Screenshot: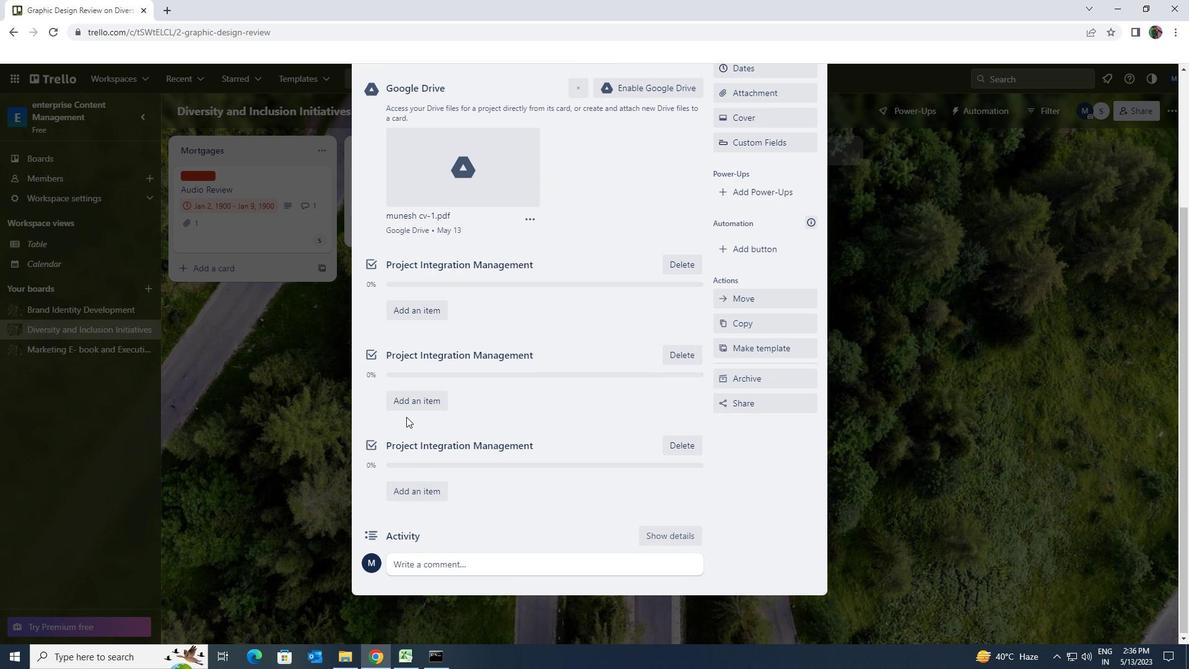 
Action: Mouse scrolled (406, 416) with delta (0, 0)
Screenshot: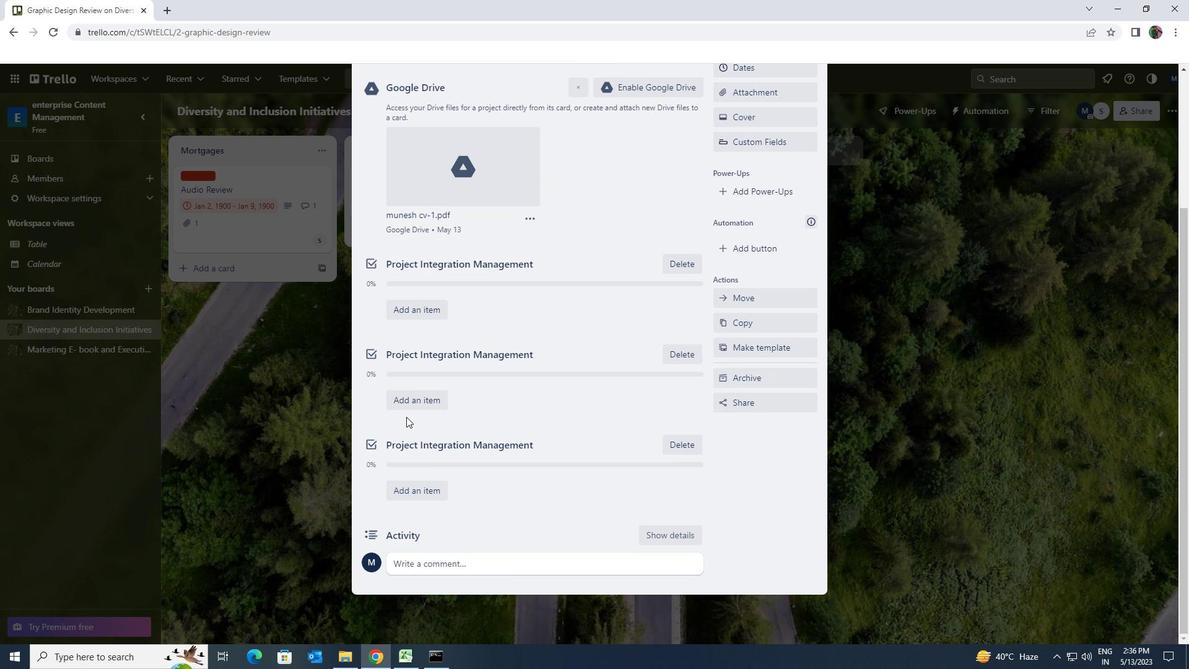 
Action: Mouse moved to (447, 563)
Screenshot: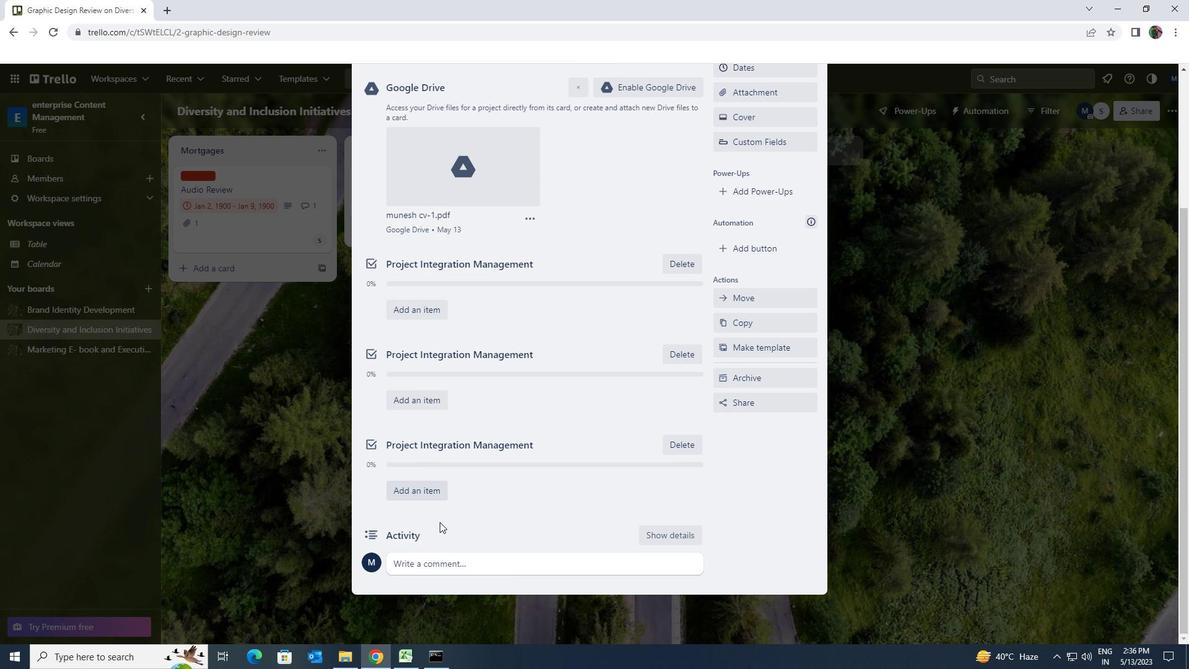 
Action: Mouse pressed left at (447, 563)
Screenshot: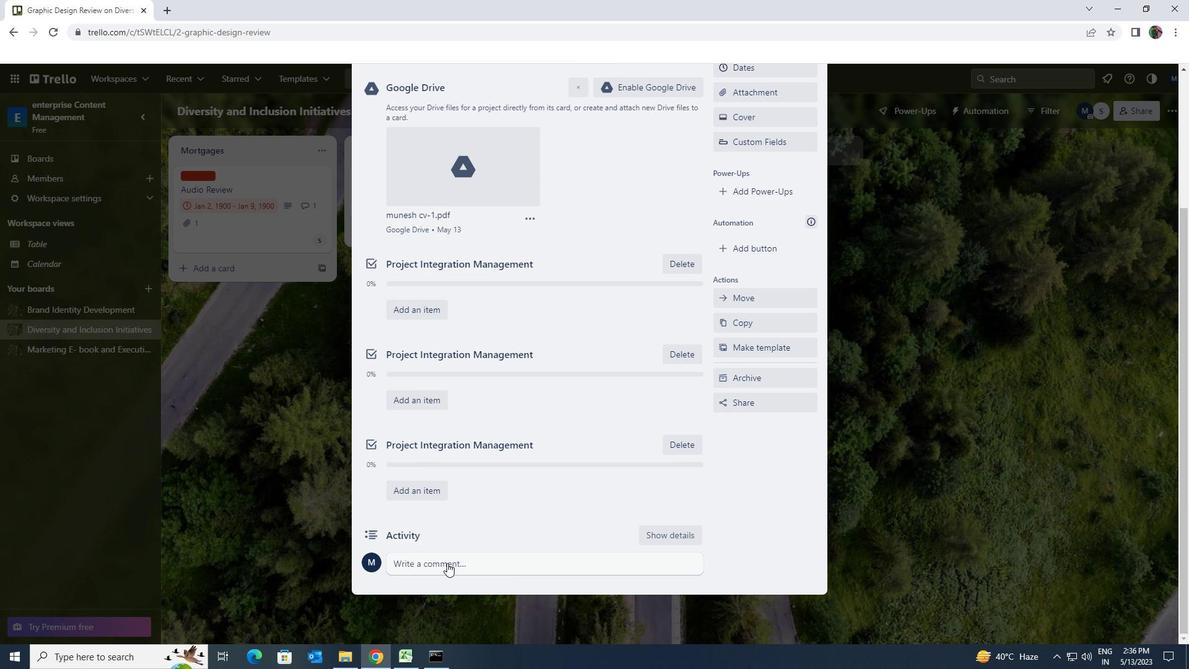 
Action: Key pressed <Key.shift>LET<Key.space>US<Key.space>AMK<Key.backspace><Key.backspace><Key.backspace><Key.backspace><Key.space>MAKE<Key.space>SURE<Key.space>WE<Key.space>HAVE<Key.space>A<Key.space>CLEAR<Key.space>UNDERSTANDING<Key.space>OF<Key.space>THE<Key.space>OBJECTIVE<Key.space>AND<Key.space>REQUIREMENTS<Key.space>OF<Key.space>THIS<Key.space>TASK<Key.space>BEFORE<Key.space>GETTING<Key.space>STATED<Key.space>
Screenshot: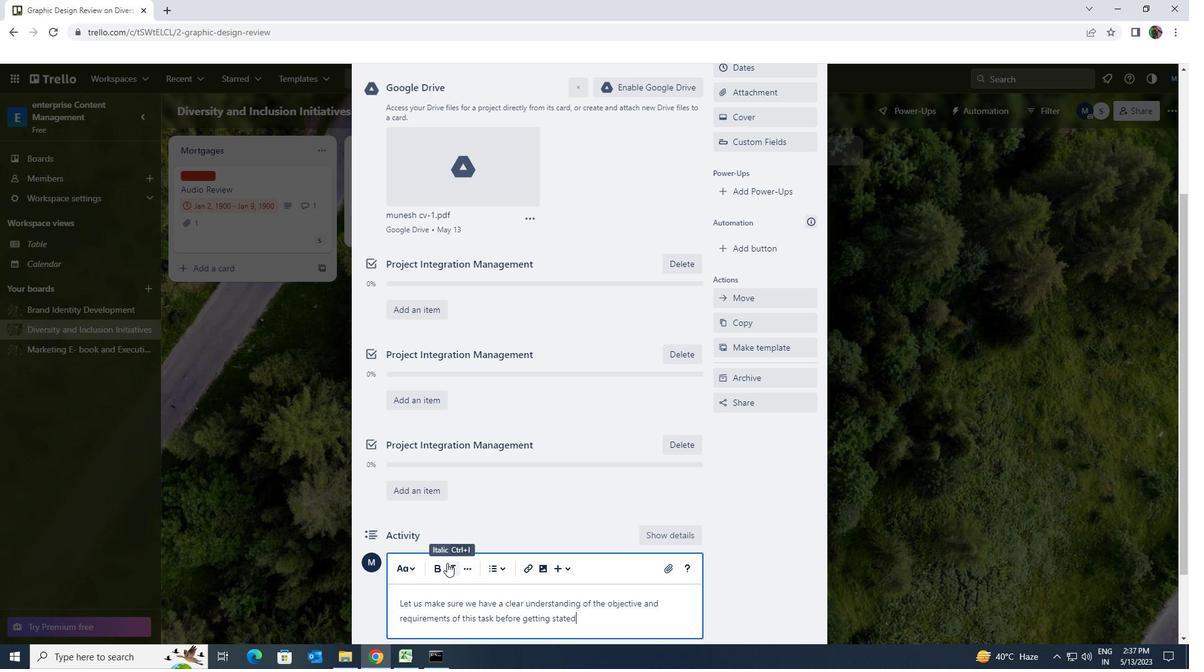 
Action: Mouse scrolled (447, 562) with delta (0, 0)
Screenshot: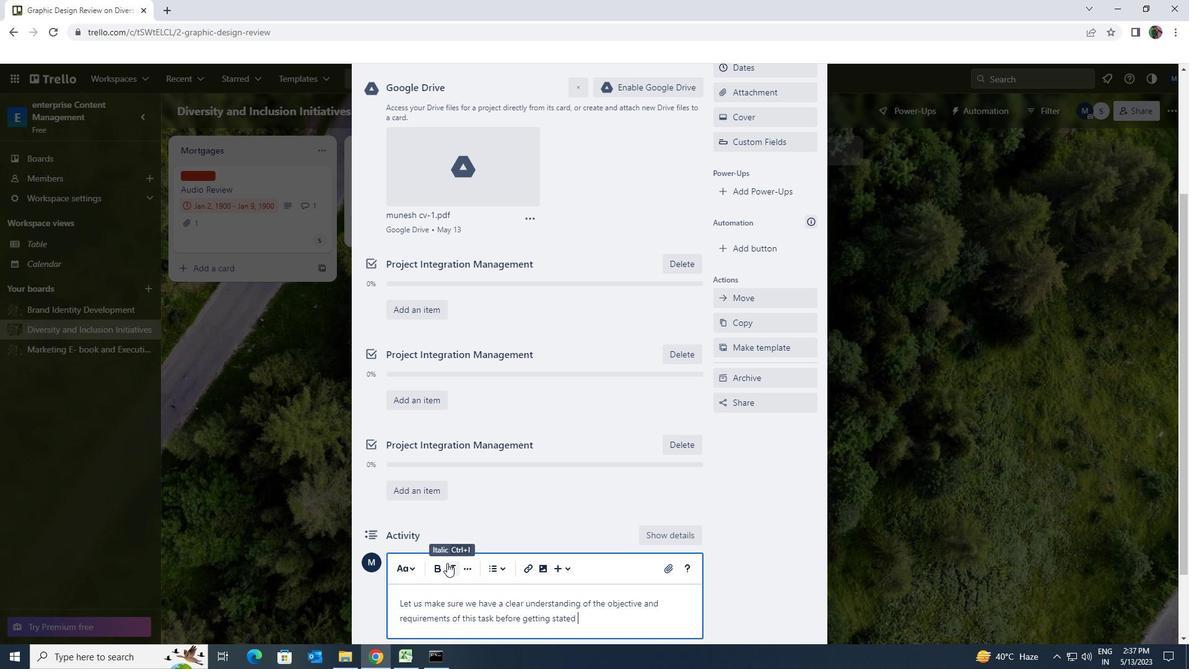 
Action: Mouse moved to (402, 593)
Screenshot: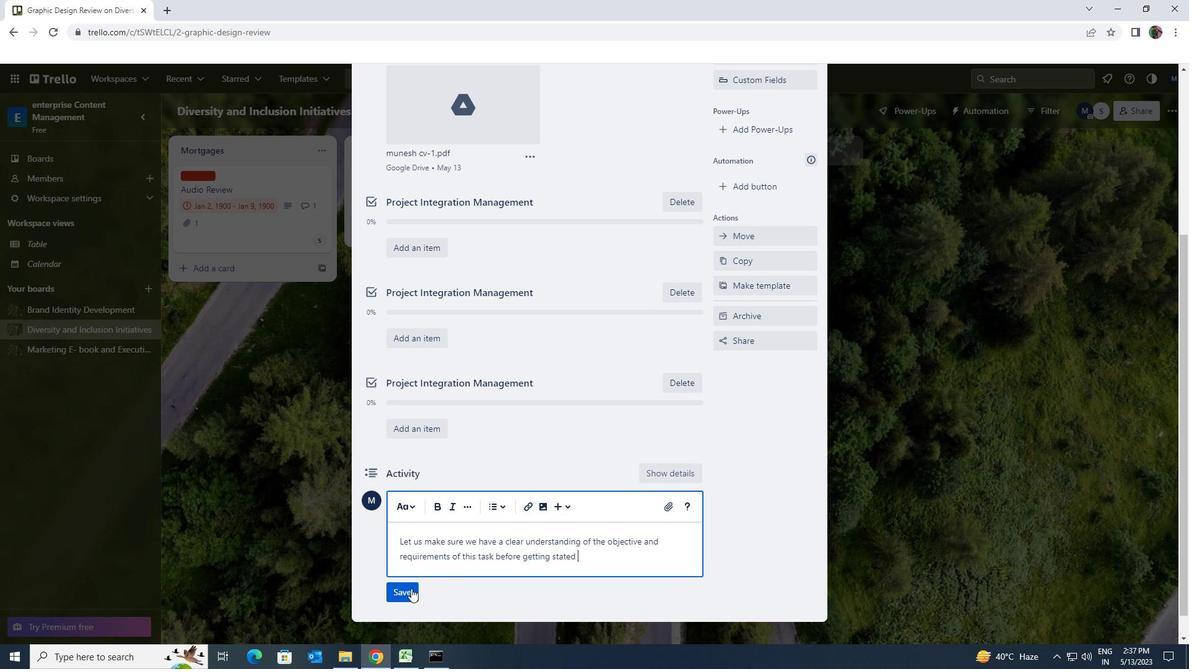 
Action: Mouse pressed left at (402, 593)
Screenshot: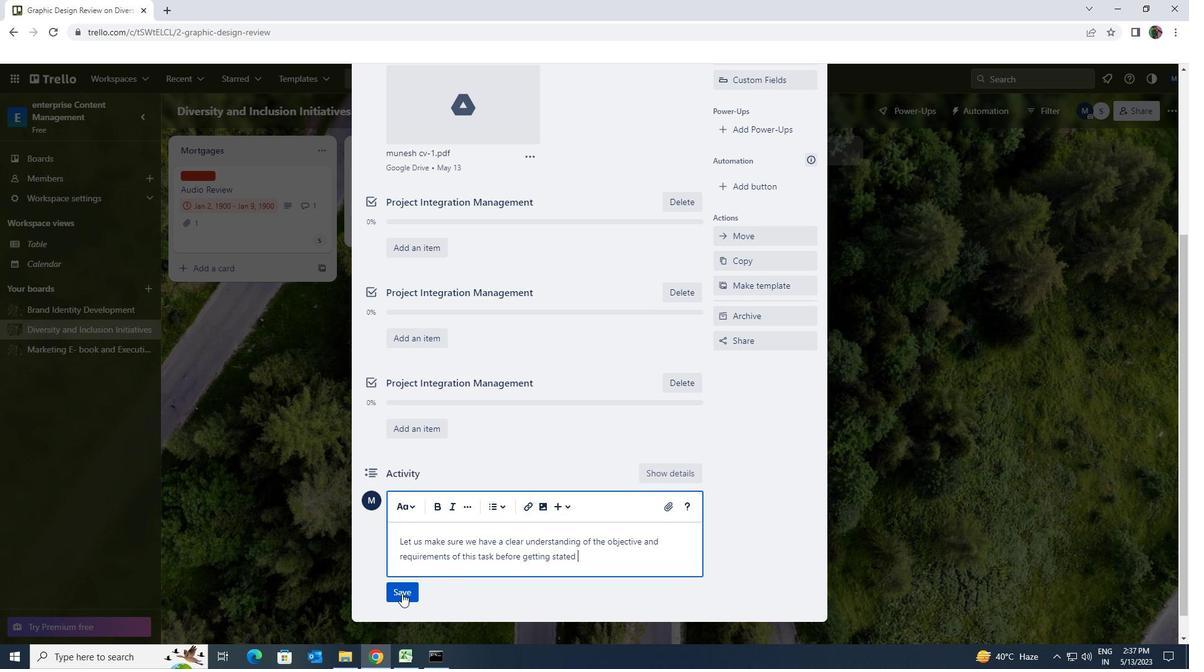 
Action: Mouse moved to (512, 554)
Screenshot: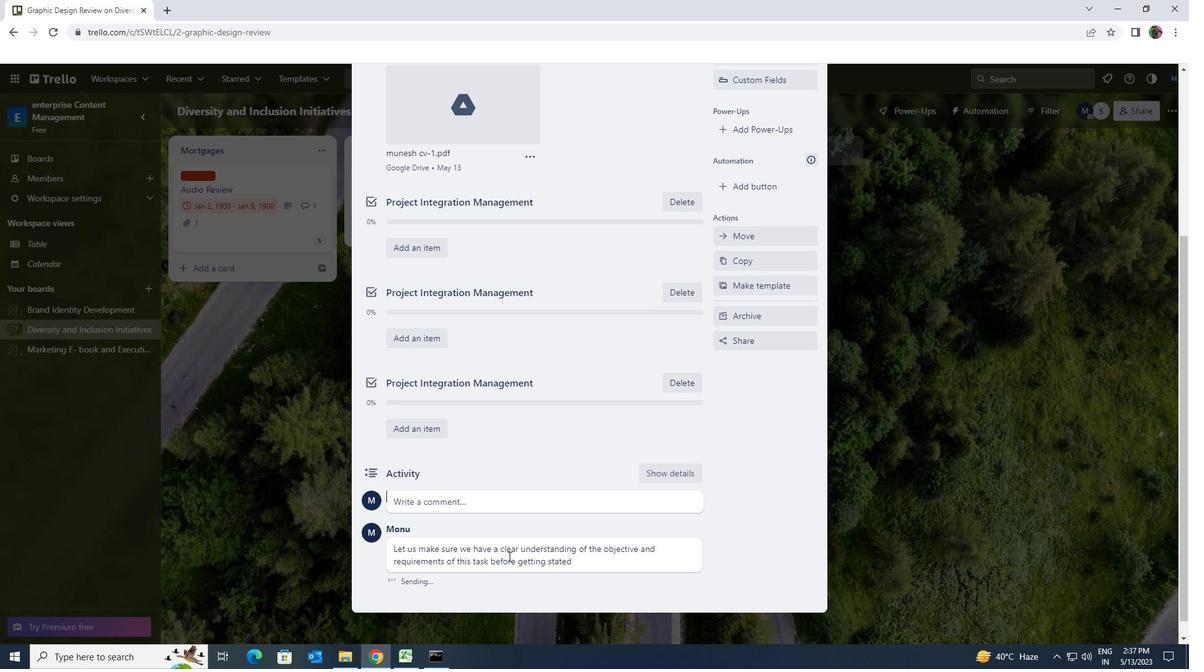 
Action: Mouse scrolled (512, 555) with delta (0, 0)
Screenshot: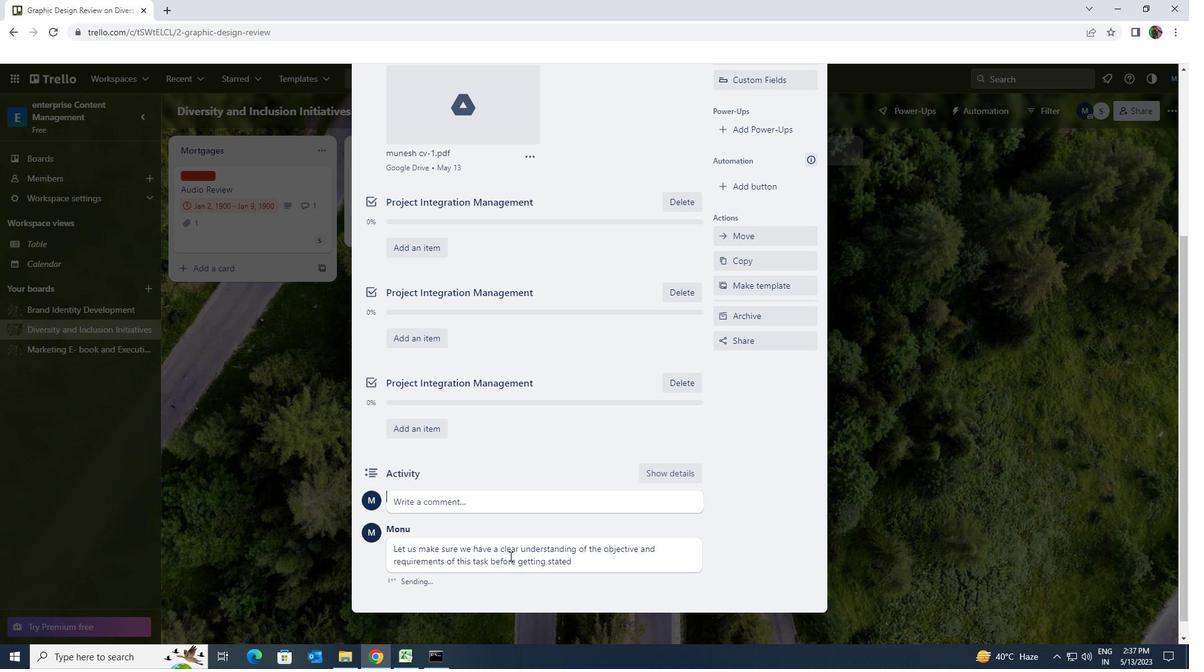 
Action: Mouse moved to (513, 553)
Screenshot: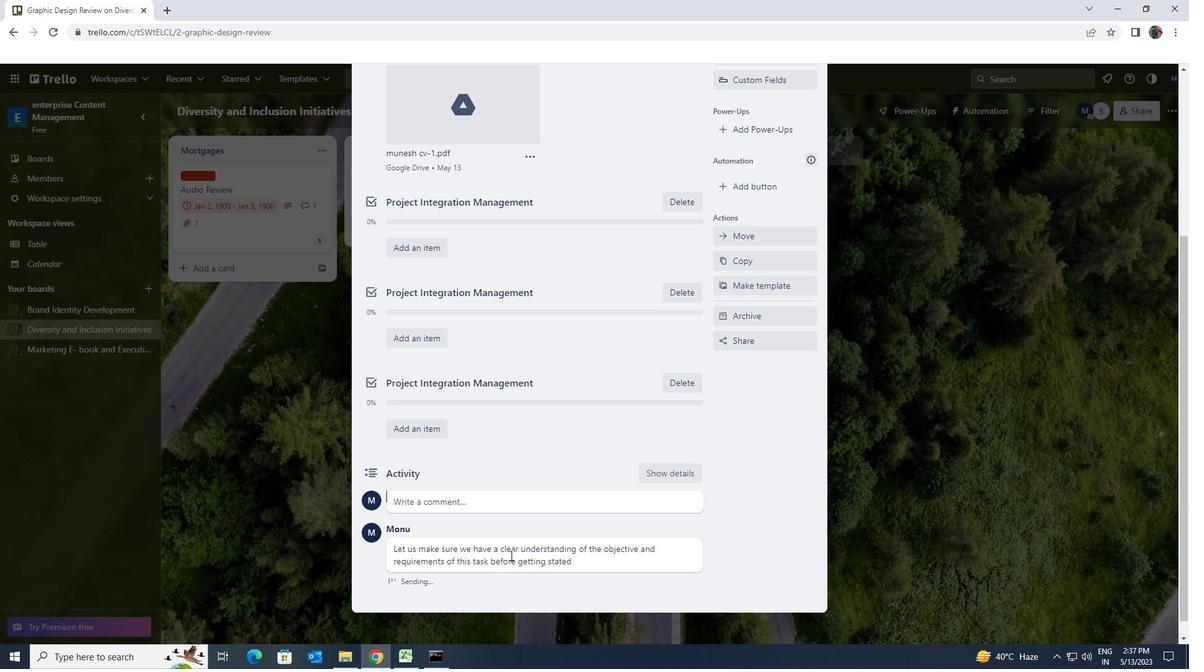 
Action: Mouse scrolled (513, 553) with delta (0, 0)
Screenshot: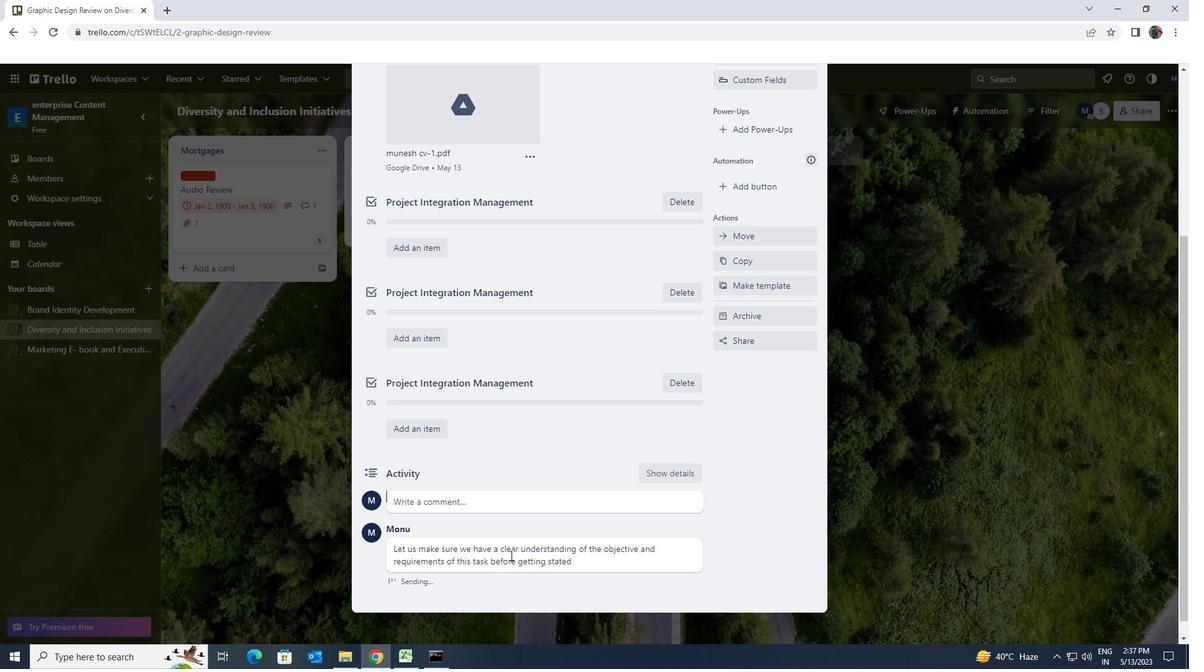 
Action: Mouse moved to (528, 530)
Screenshot: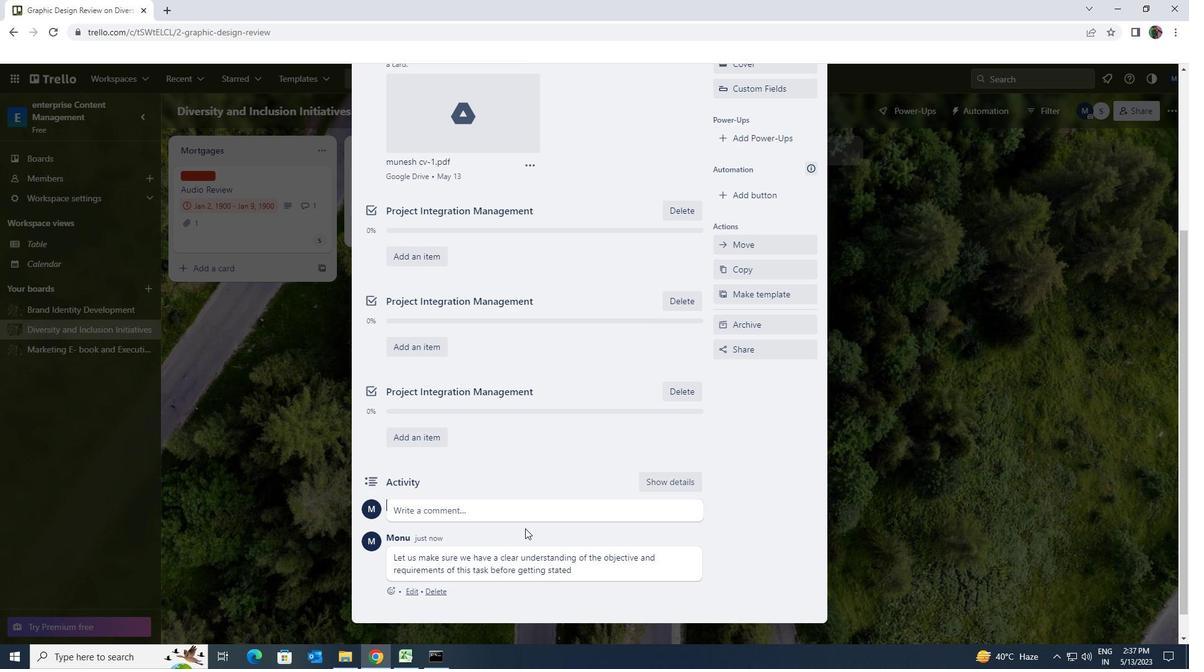 
Action: Mouse scrolled (528, 531) with delta (0, 0)
Screenshot: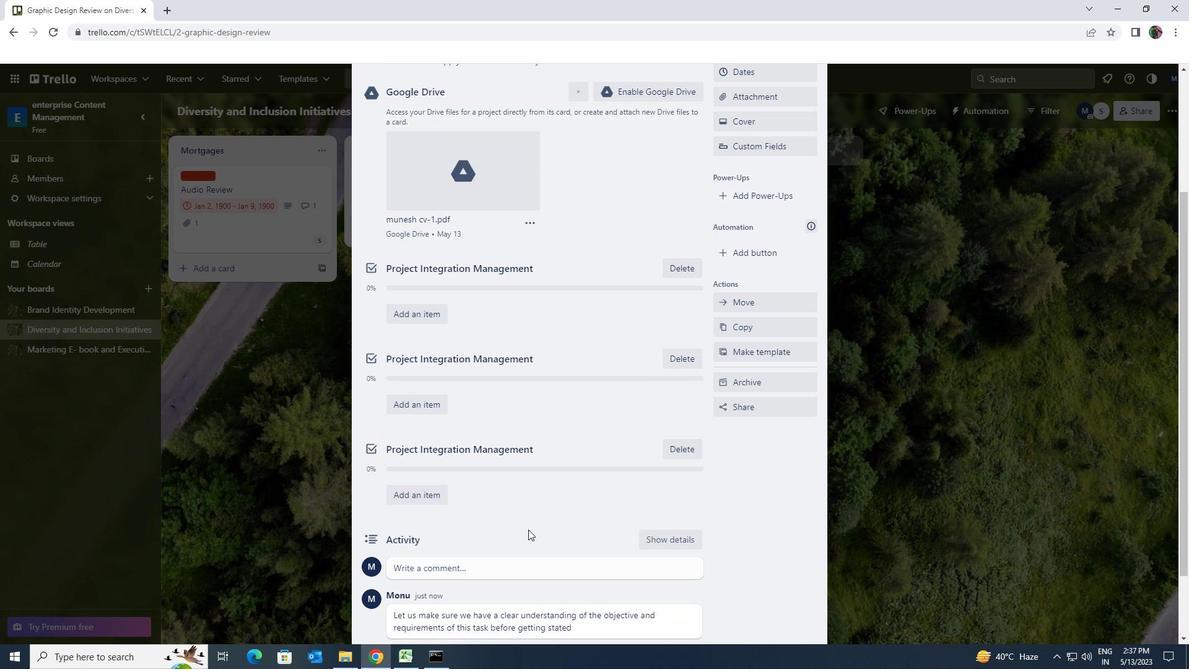 
Action: Mouse scrolled (528, 531) with delta (0, 0)
Screenshot: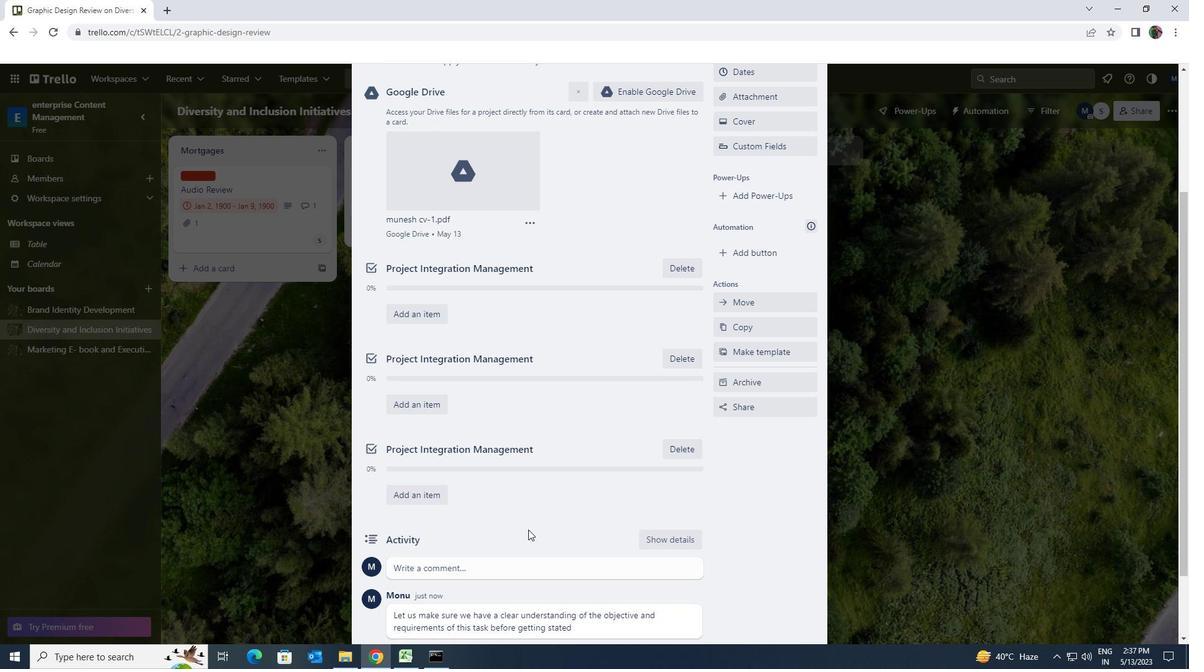 
Action: Mouse scrolled (528, 531) with delta (0, 0)
Screenshot: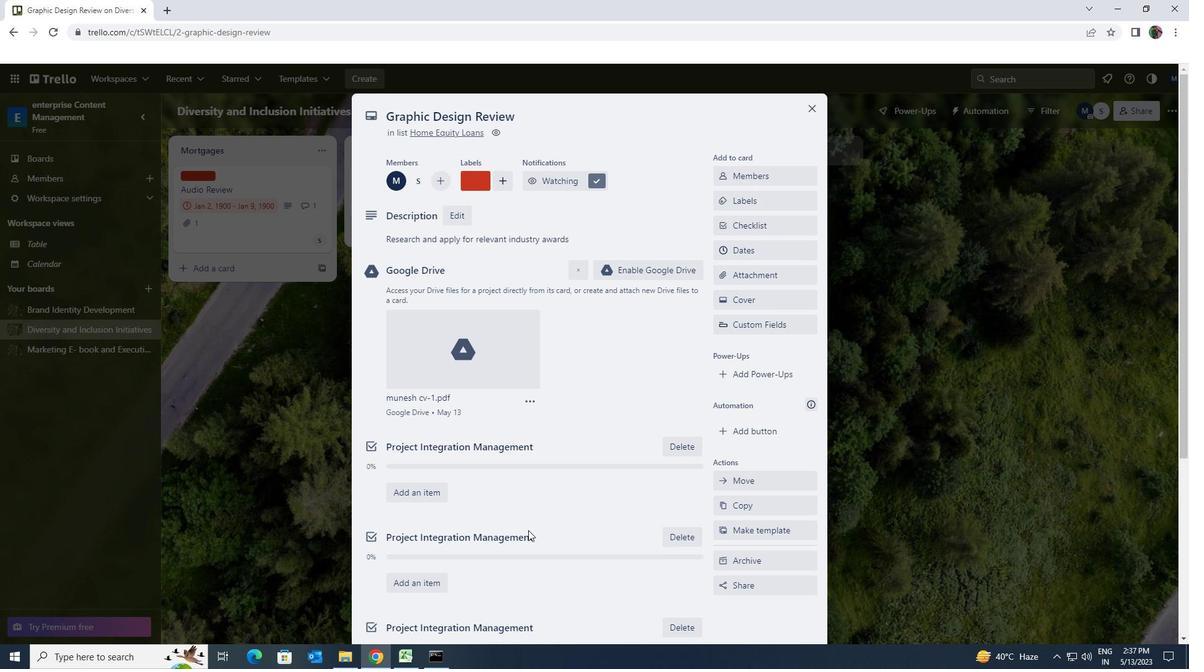 
Action: Mouse scrolled (528, 531) with delta (0, 0)
Screenshot: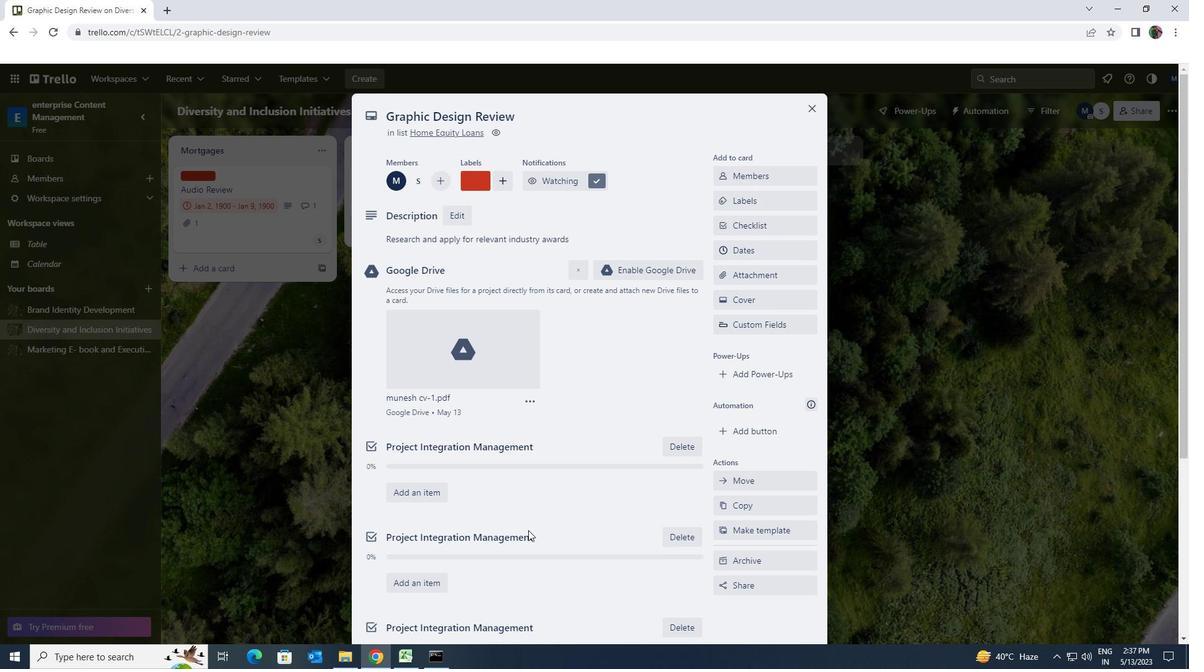 
Action: Mouse moved to (587, 500)
Screenshot: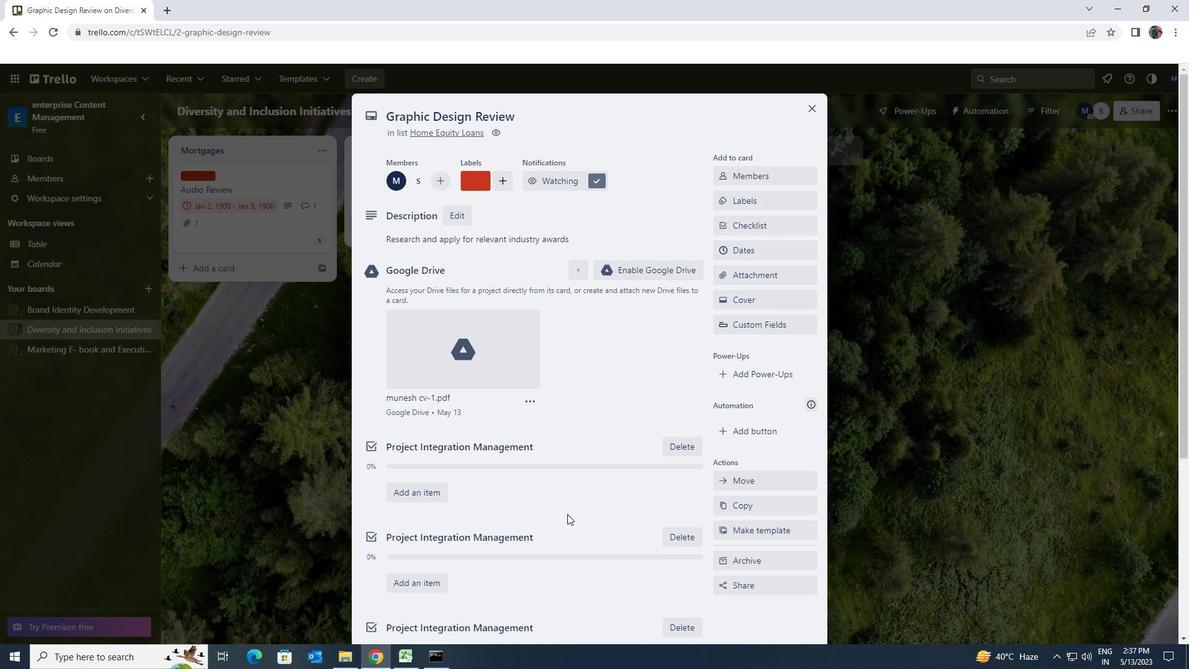
Action: Mouse scrolled (587, 501) with delta (0, 0)
Screenshot: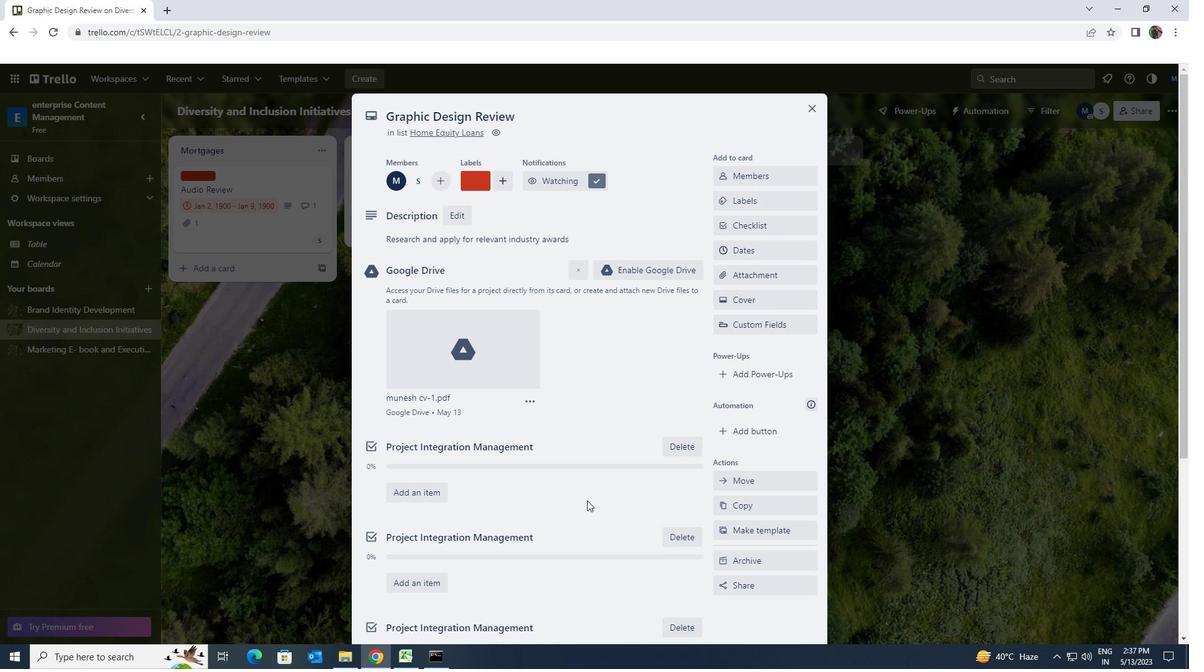 
Action: Mouse scrolled (587, 501) with delta (0, 0)
Screenshot: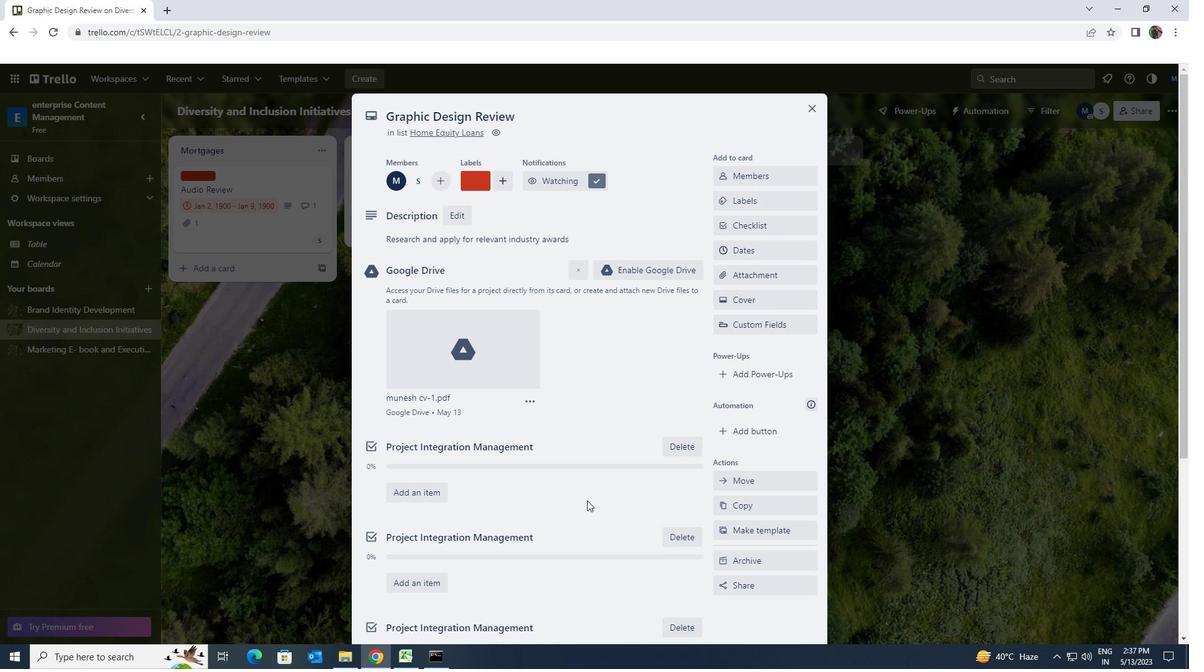 
Action: Mouse moved to (738, 250)
Screenshot: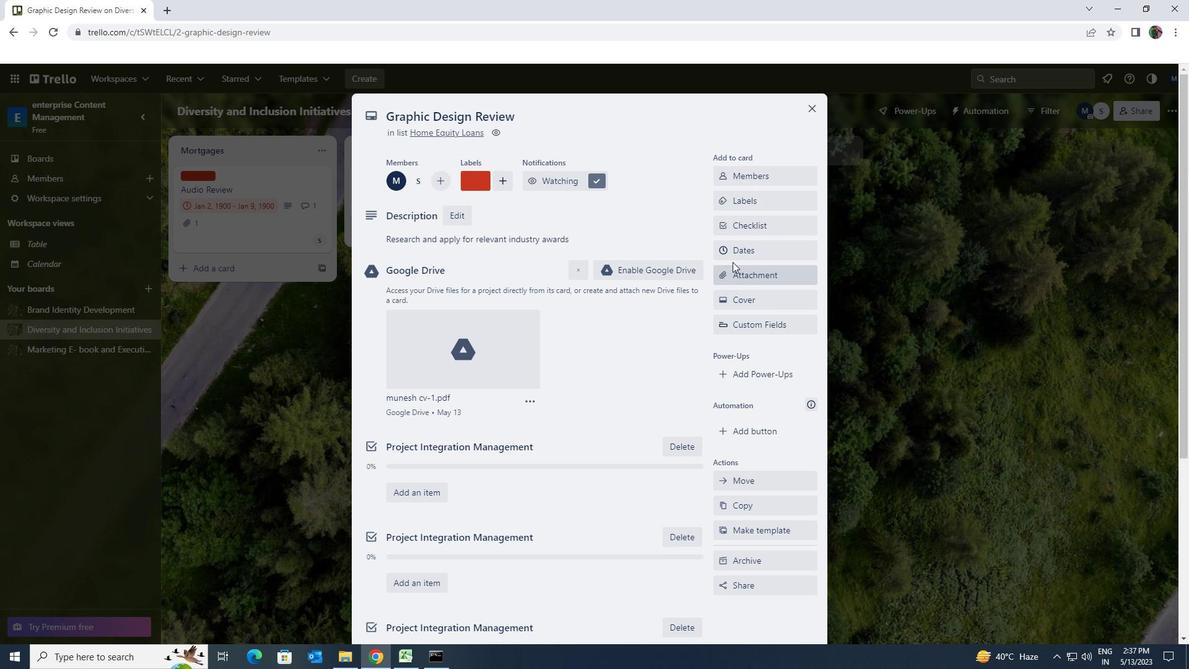 
Action: Mouse pressed left at (738, 250)
Screenshot: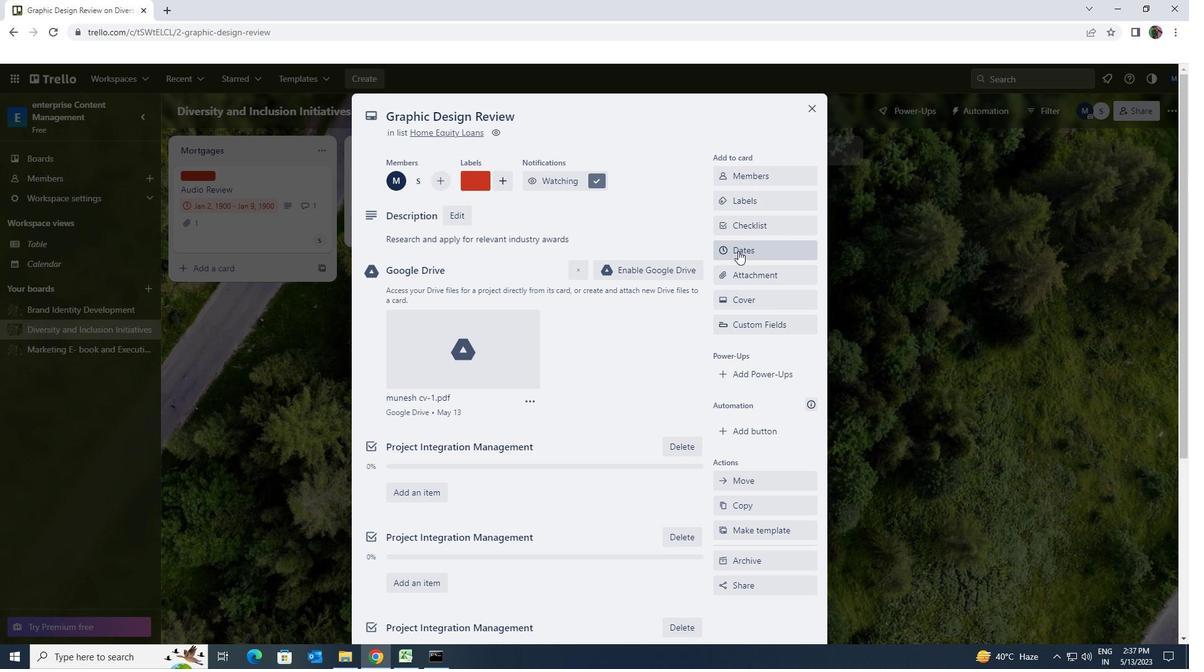 
Action: Mouse moved to (726, 335)
Screenshot: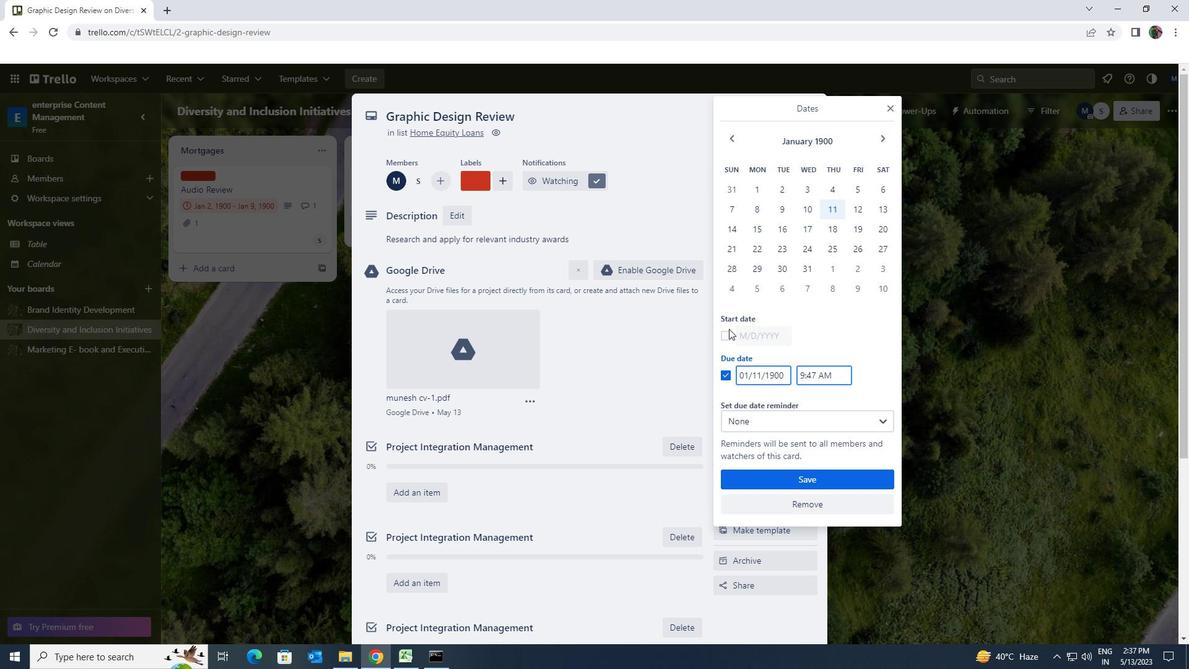 
Action: Mouse pressed left at (726, 335)
Screenshot: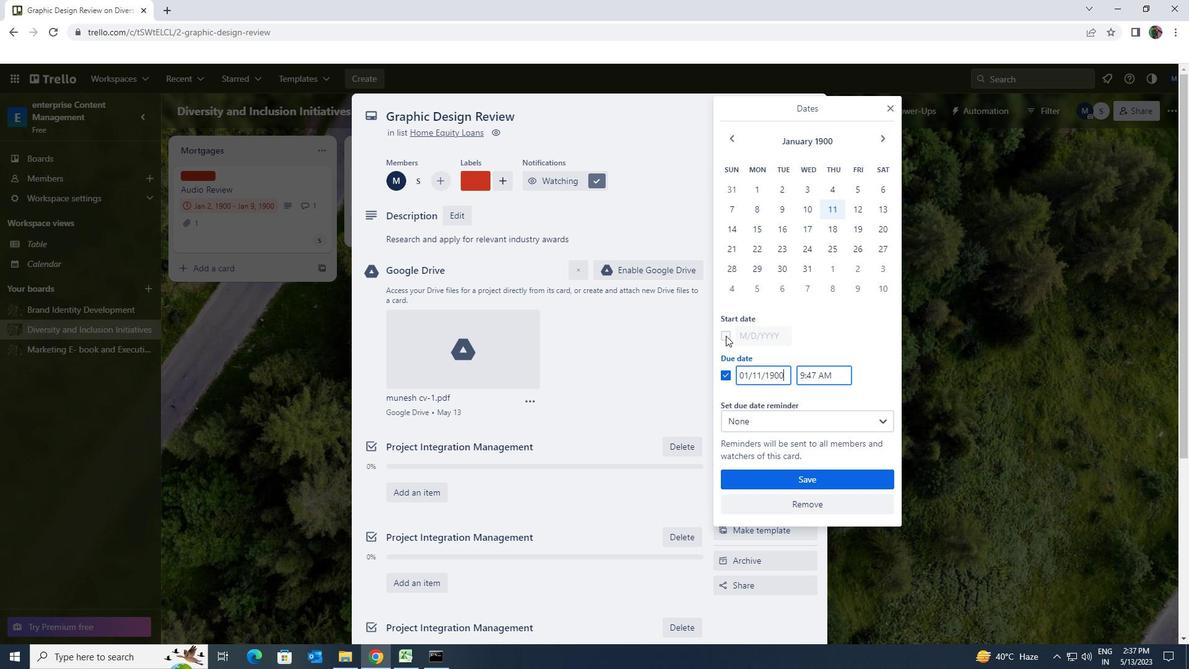
Action: Mouse moved to (785, 334)
Screenshot: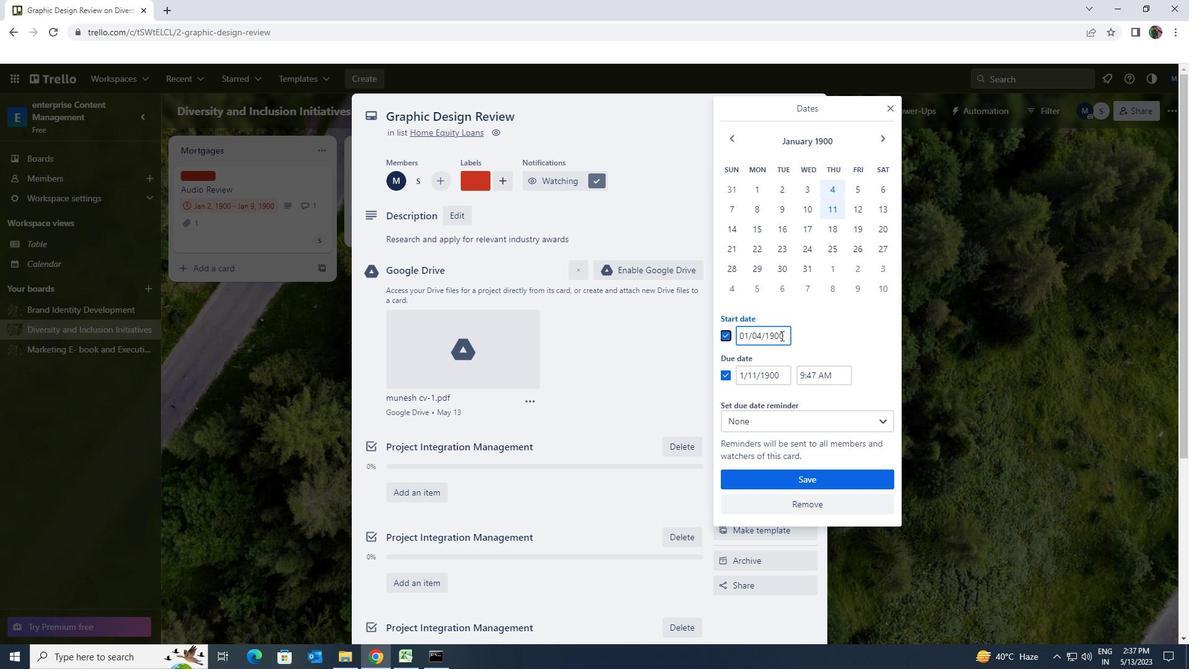 
Action: Mouse pressed left at (785, 334)
Screenshot: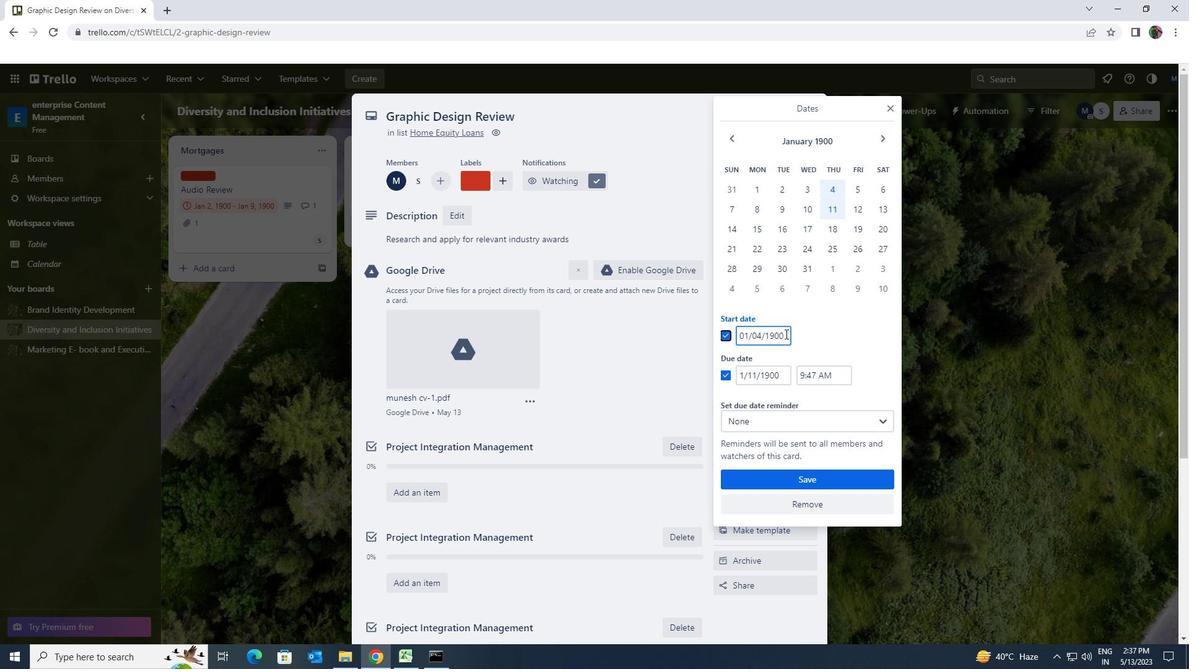 
Action: Mouse moved to (738, 339)
Screenshot: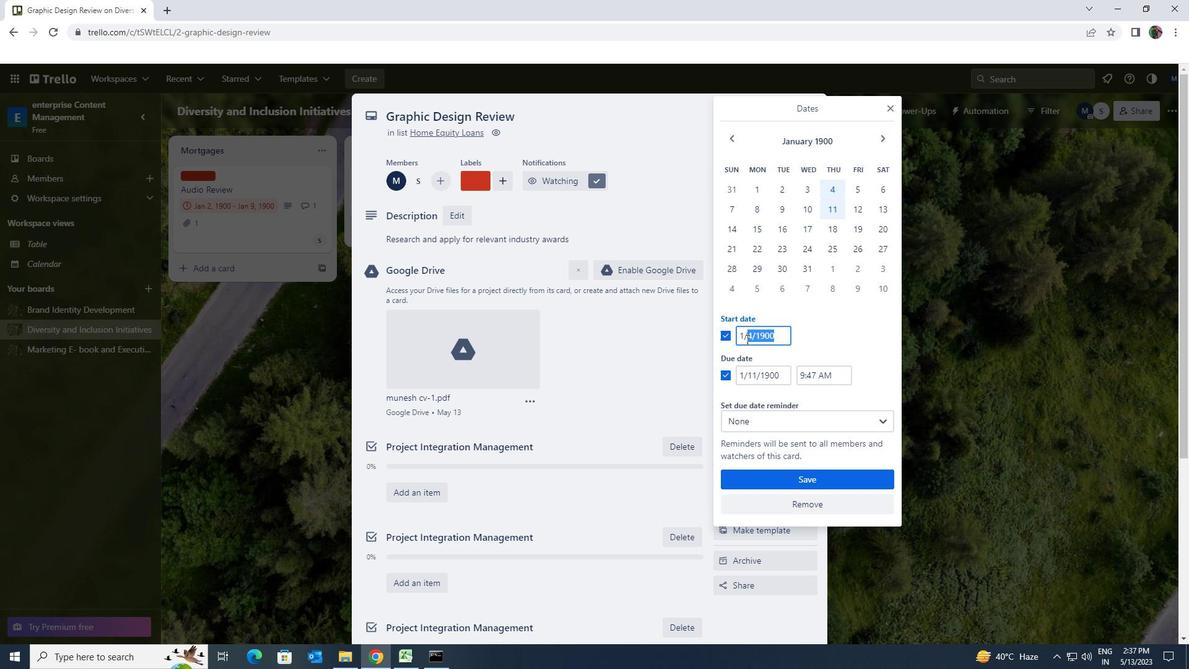 
Action: Key pressed 1/5/1900
Screenshot: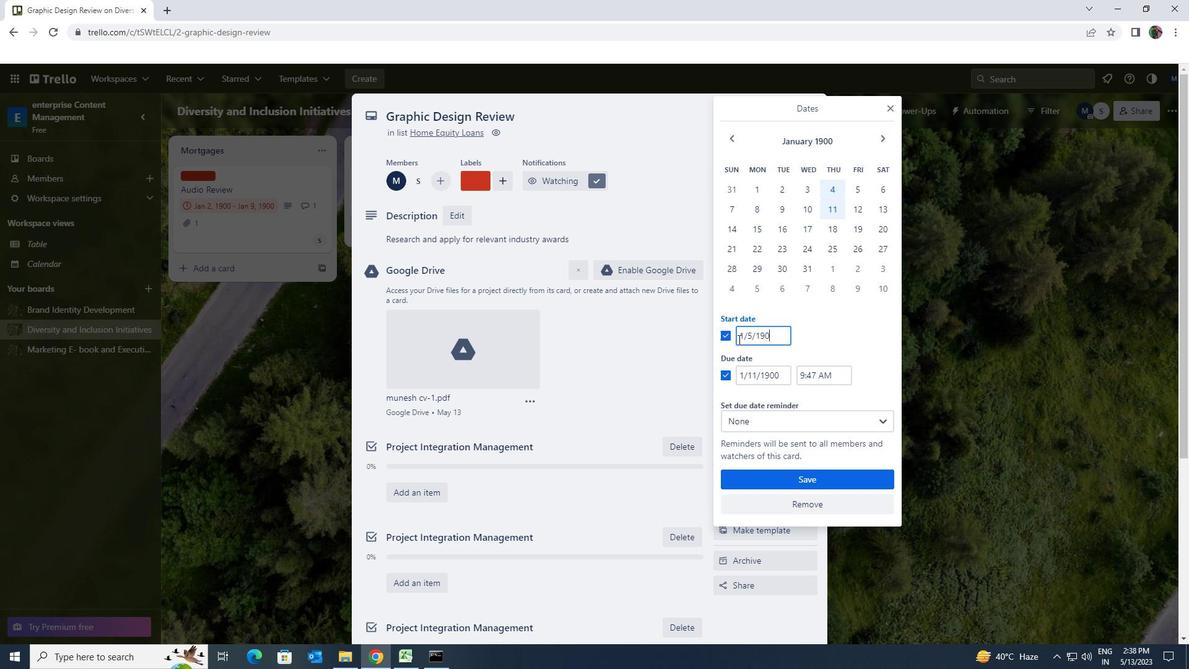 
Action: Mouse moved to (782, 376)
Screenshot: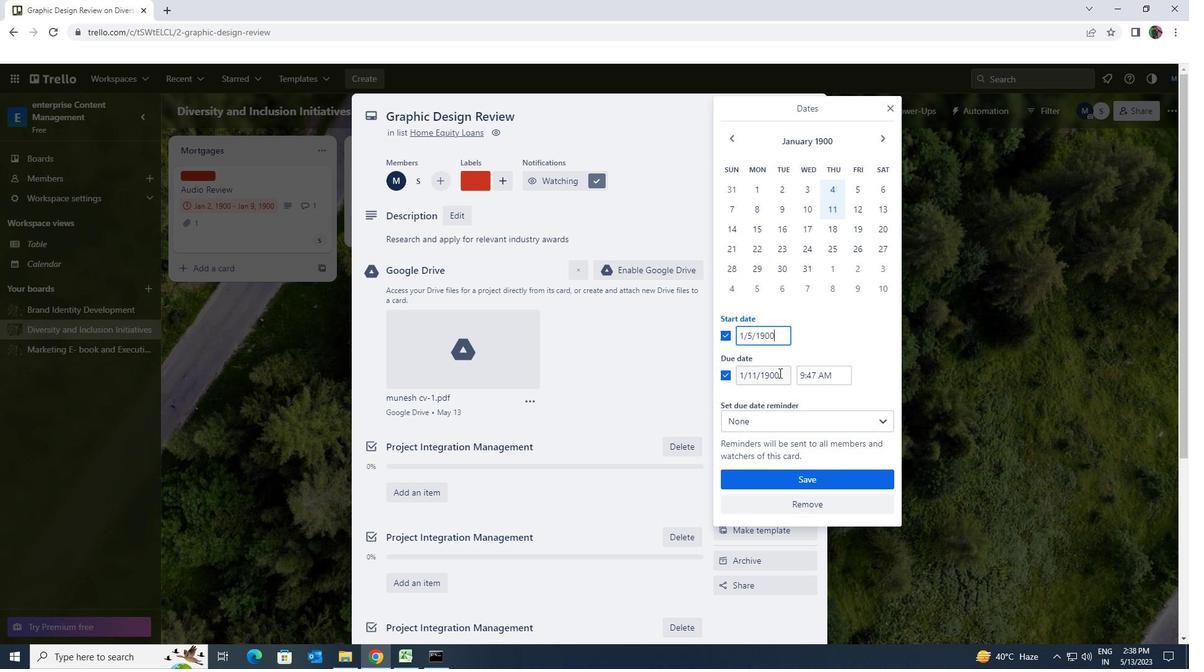 
Action: Mouse pressed left at (782, 376)
Screenshot: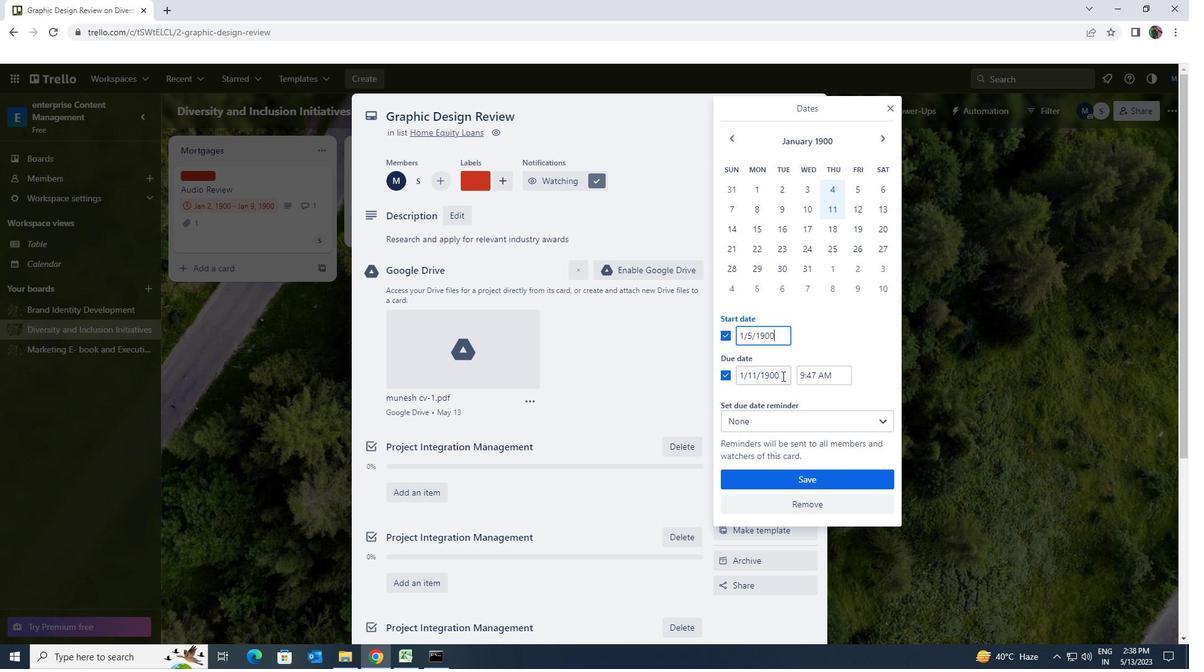 
Action: Mouse moved to (739, 377)
Screenshot: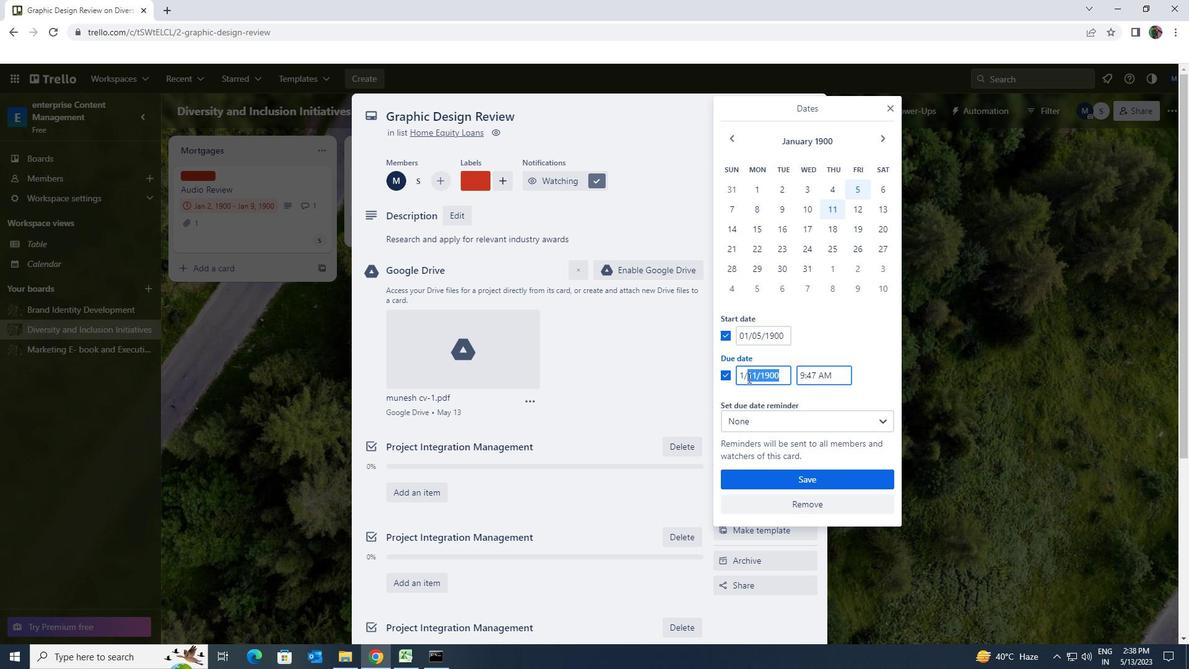 
Action: Key pressed 1/12/1900
Screenshot: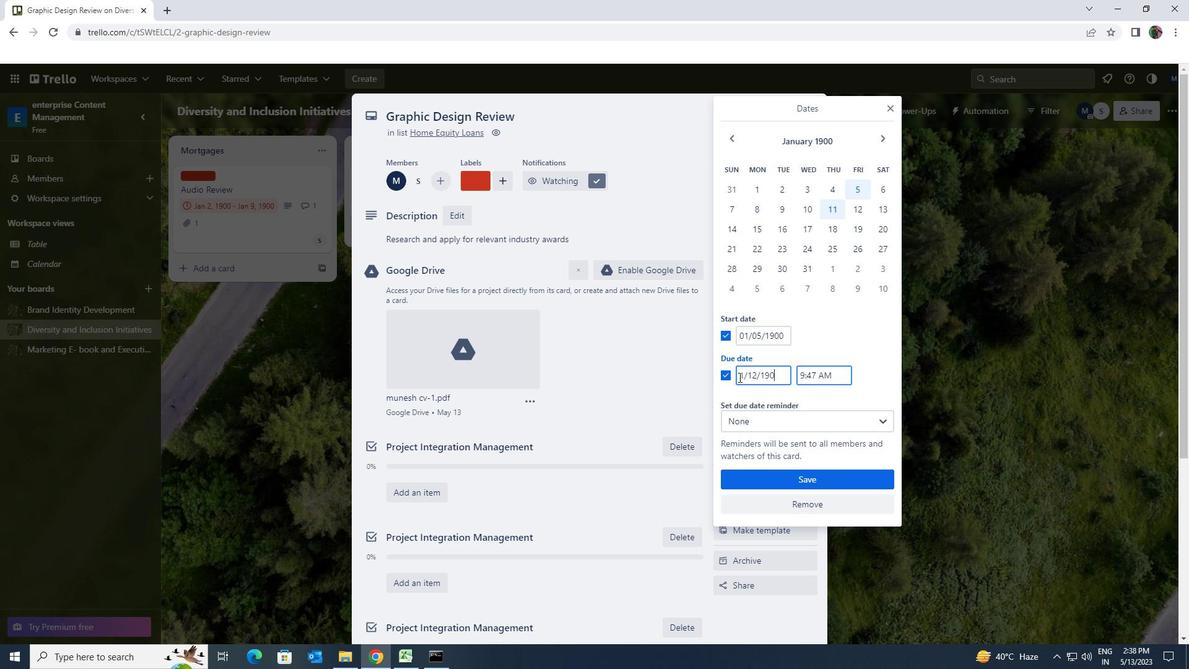 
Action: Mouse moved to (777, 482)
Screenshot: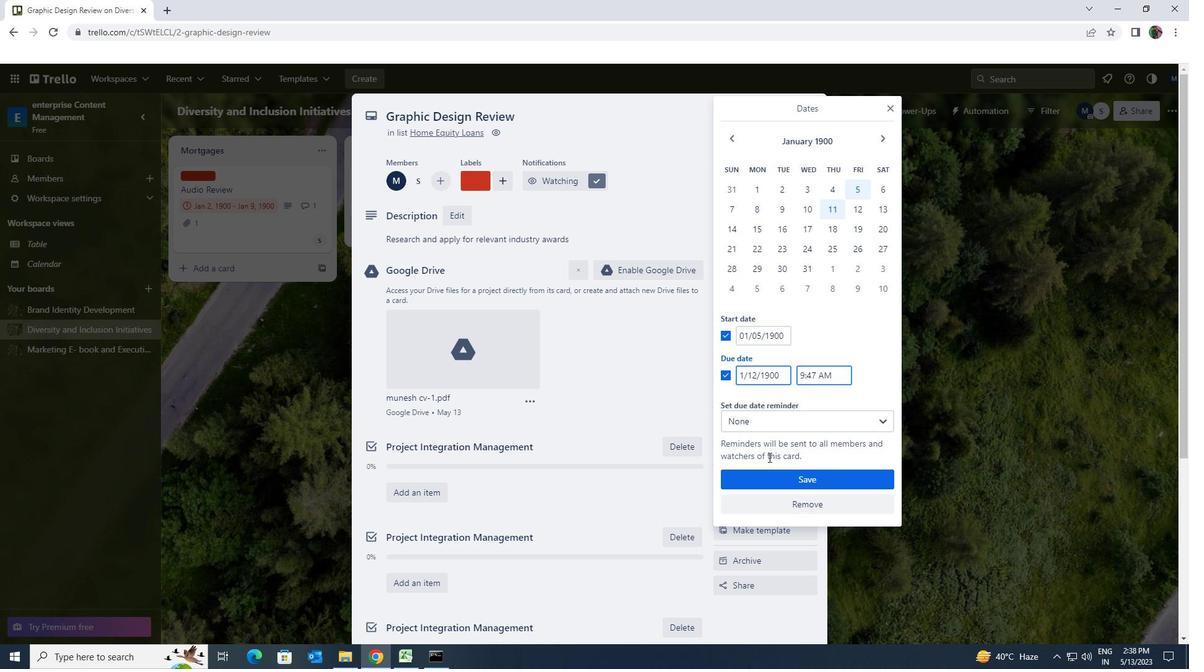 
Action: Mouse pressed left at (777, 482)
Screenshot: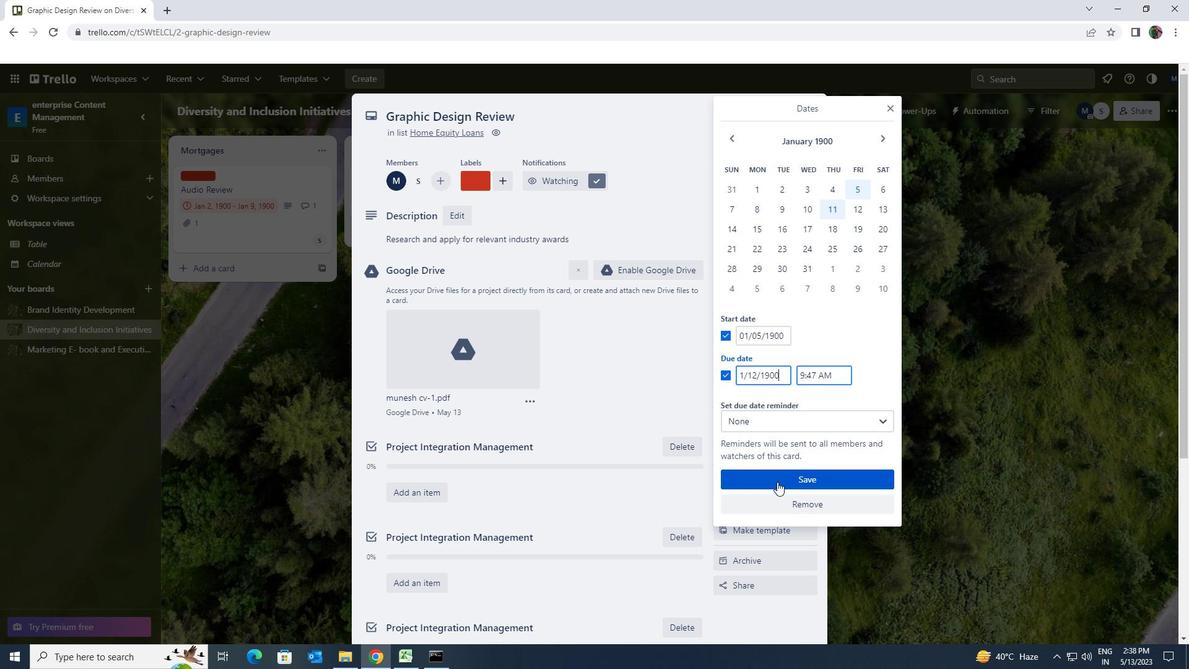 
